 Task: Search one way flight ticket for 3 adults, 3 children in premium economy from Detroit: Detroit Metro Wayne County Airport to Gillette: Gillette Campbell County Airport on 5-1-2023. Choice of flights is Singapure airlines. Number of bags: 1 carry on bag. Price is upto 94000. Outbound departure time preference is 5:00.
Action: Mouse moved to (212, 289)
Screenshot: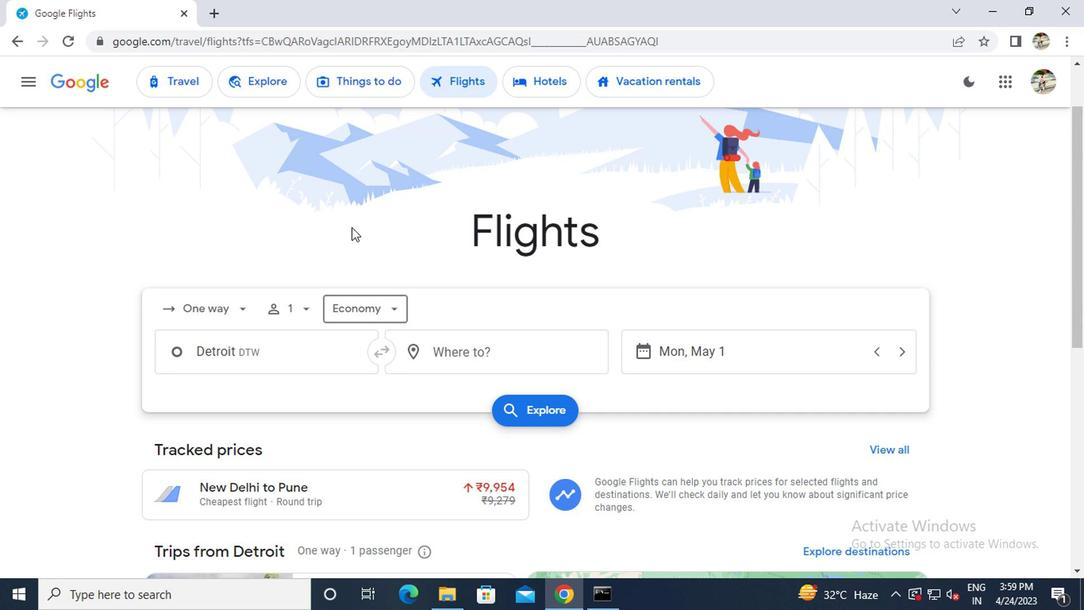 
Action: Mouse pressed left at (212, 289)
Screenshot: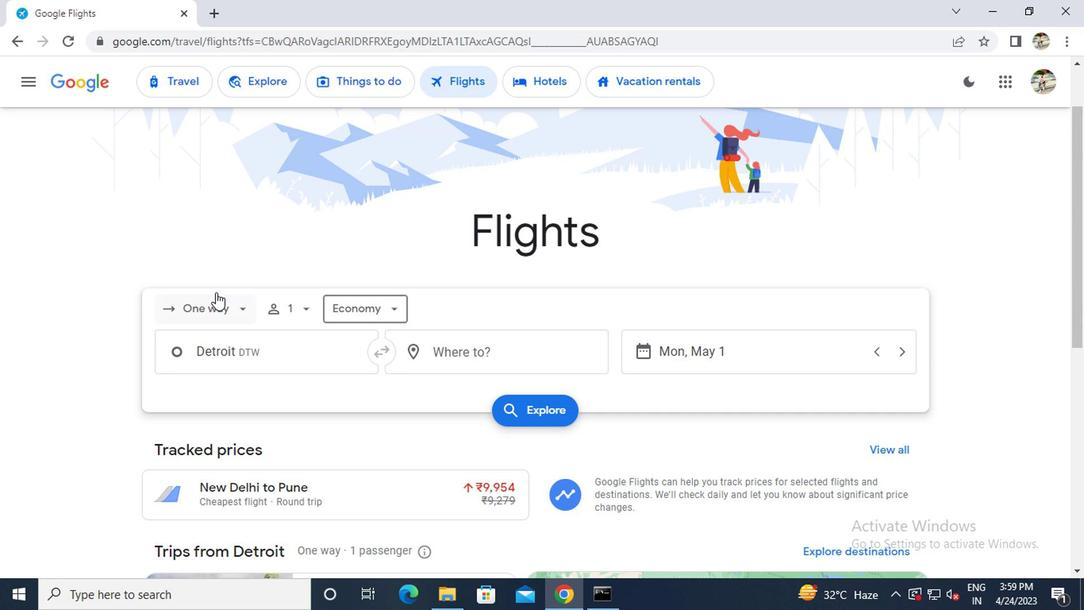 
Action: Mouse moved to (204, 369)
Screenshot: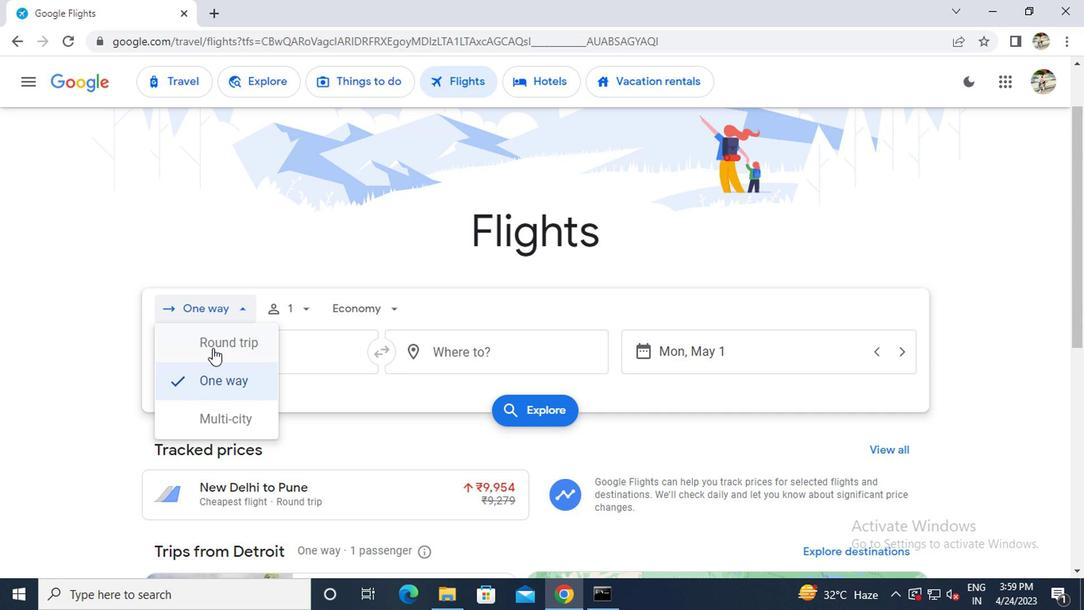 
Action: Mouse pressed left at (204, 369)
Screenshot: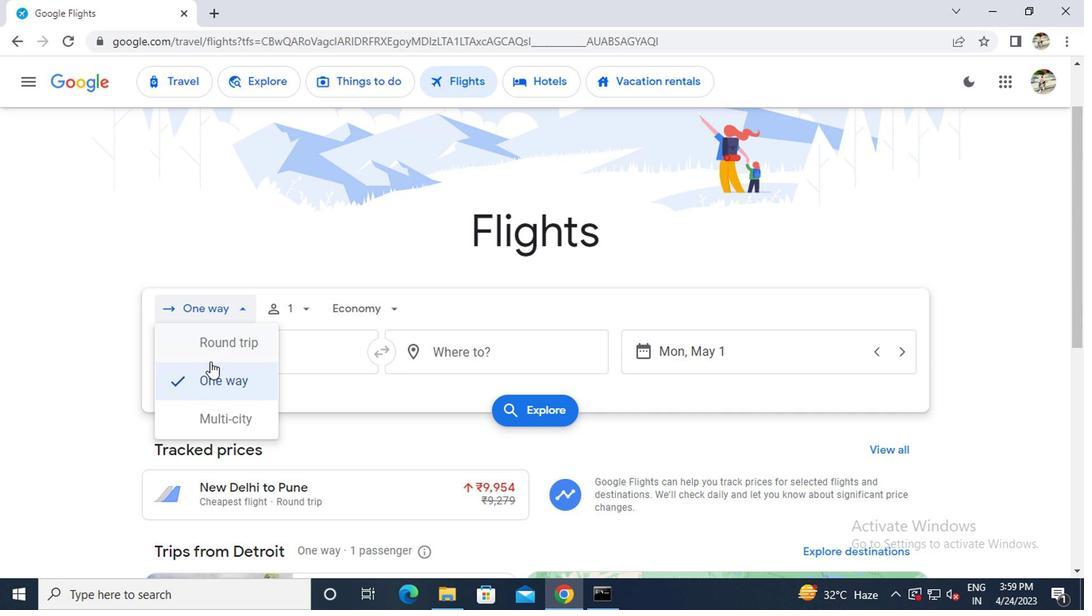 
Action: Mouse moved to (281, 316)
Screenshot: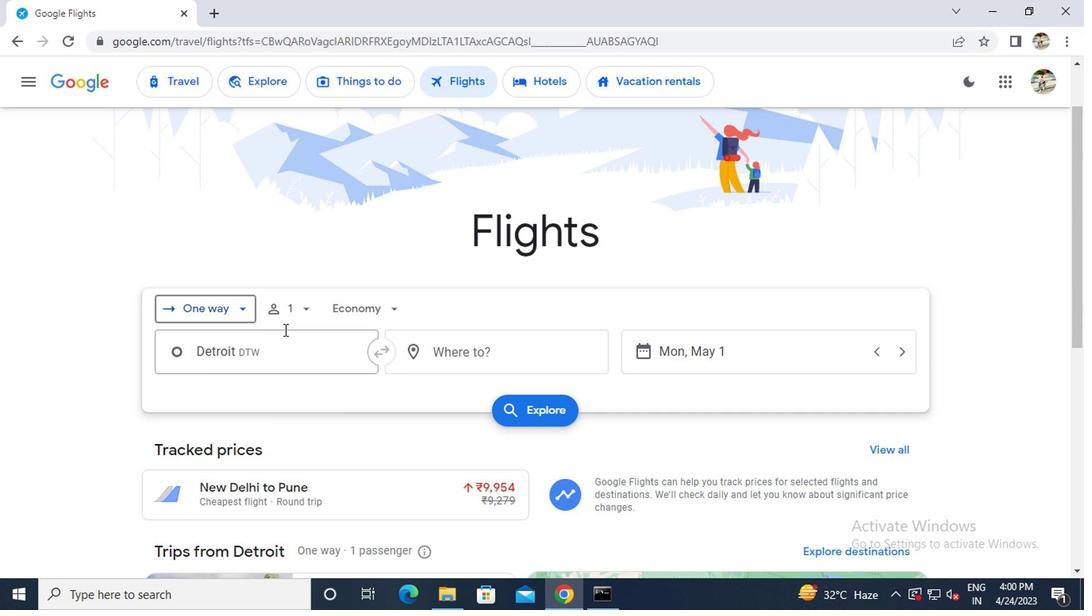 
Action: Mouse pressed left at (281, 316)
Screenshot: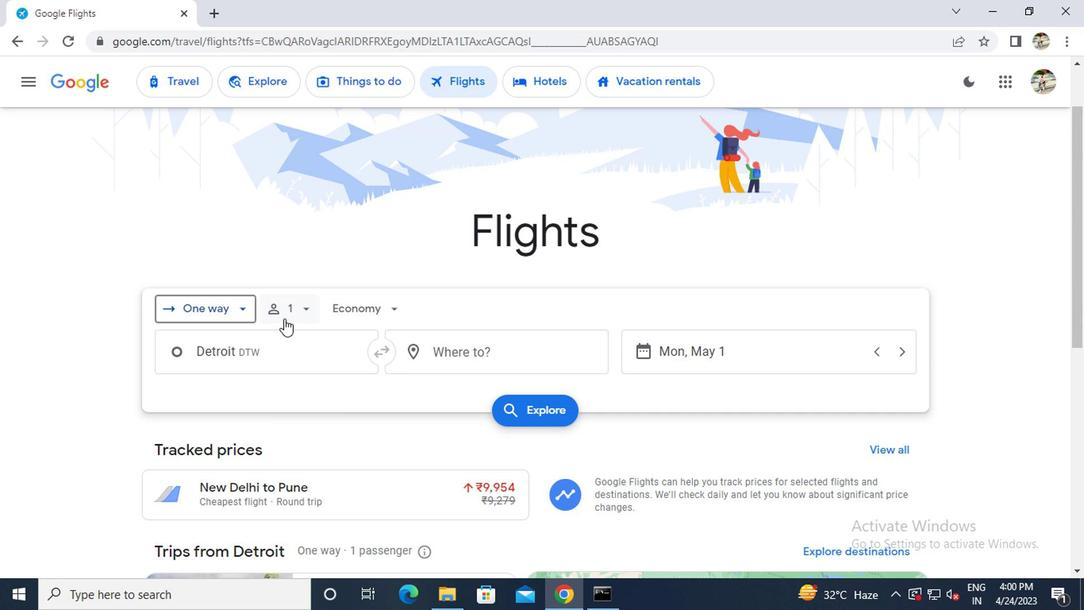 
Action: Mouse moved to (421, 347)
Screenshot: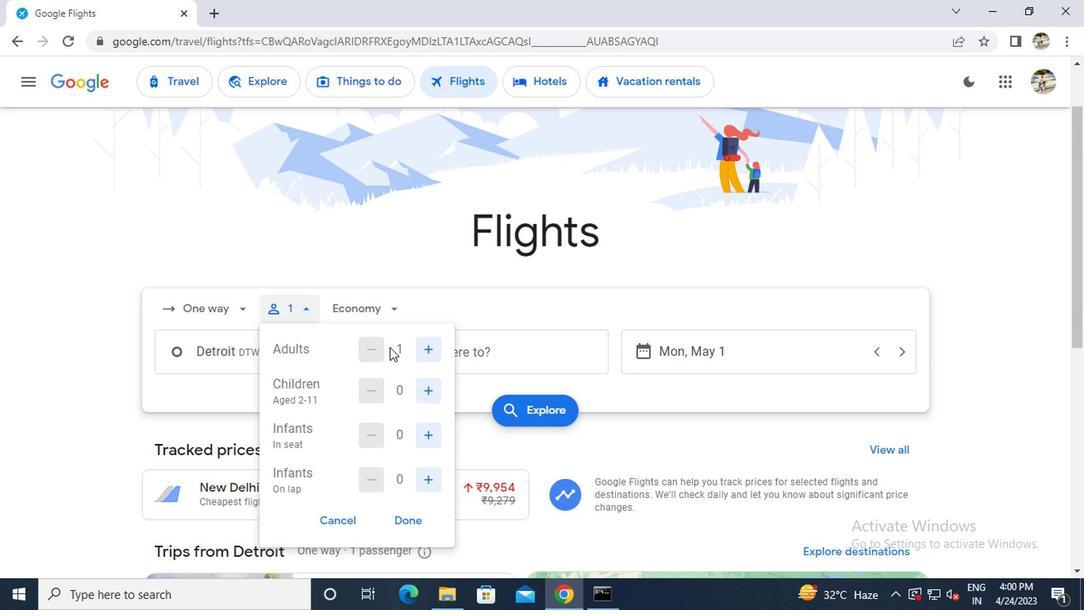 
Action: Mouse pressed left at (421, 347)
Screenshot: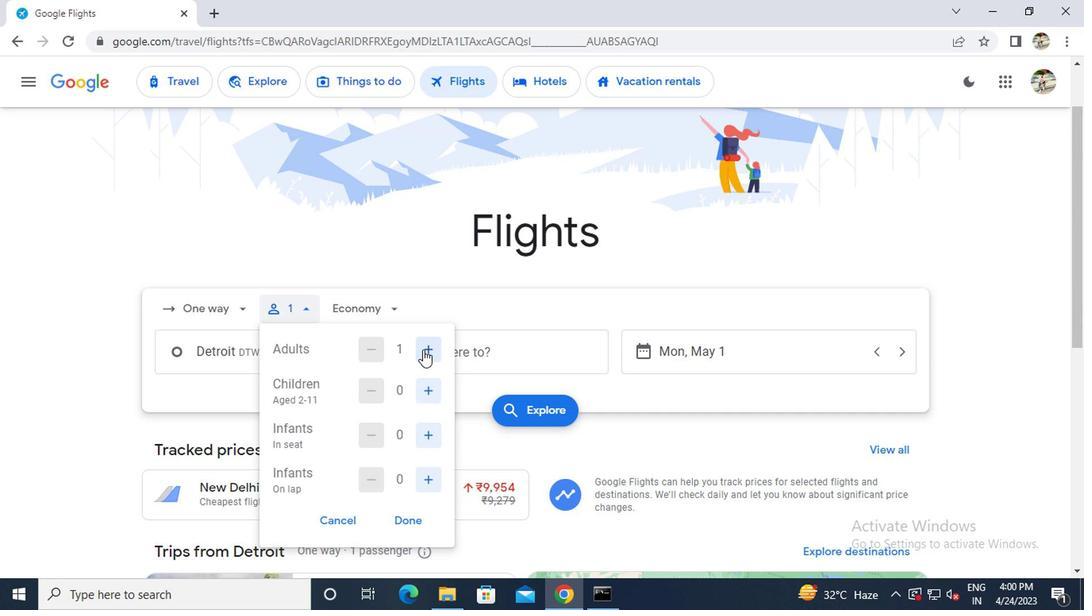 
Action: Mouse pressed left at (421, 347)
Screenshot: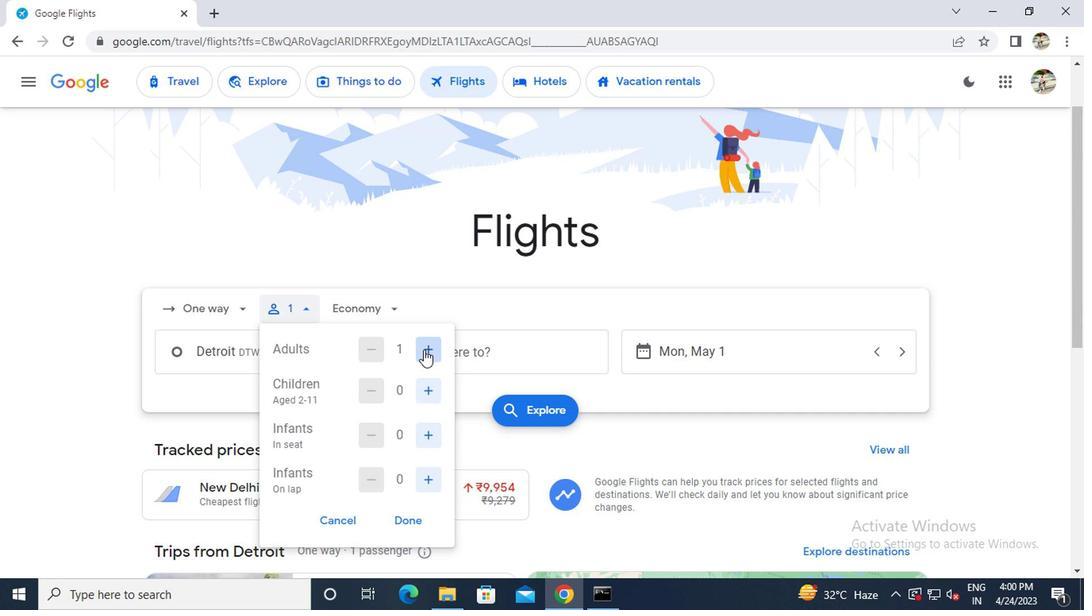 
Action: Mouse moved to (424, 391)
Screenshot: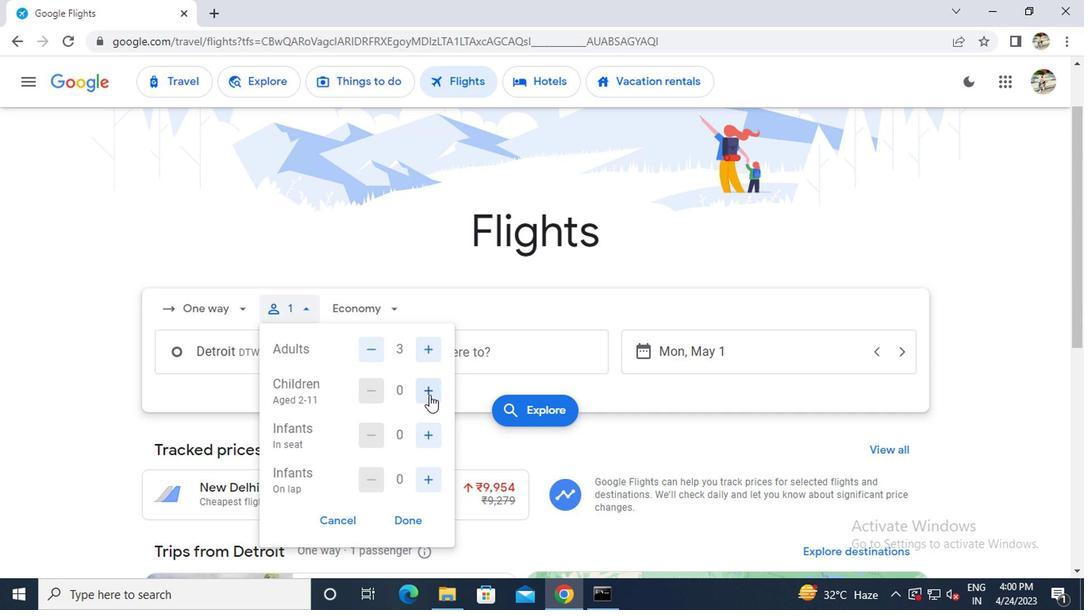 
Action: Mouse pressed left at (424, 391)
Screenshot: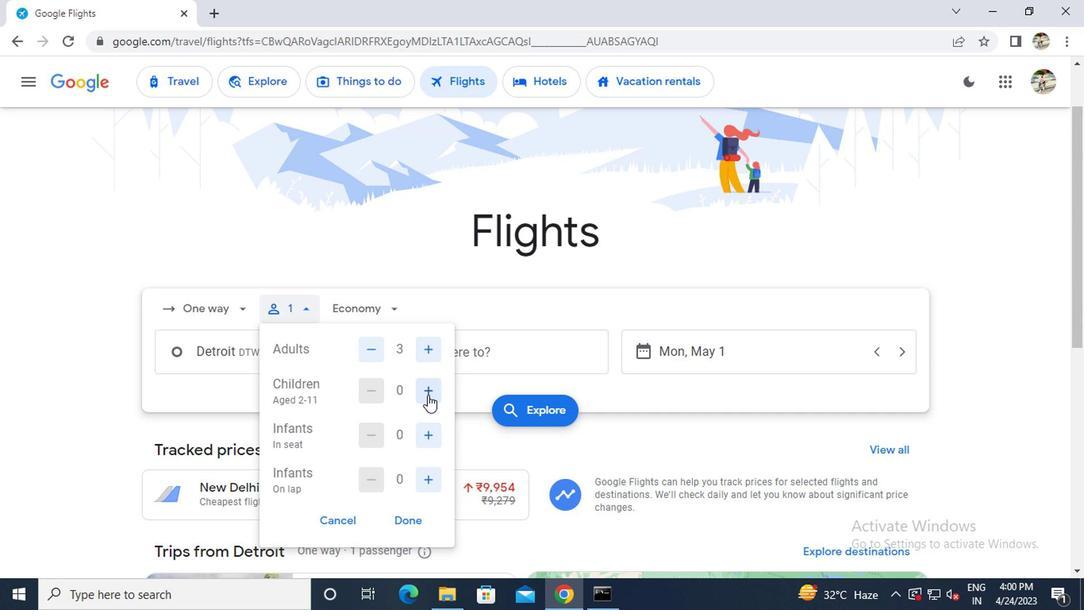 
Action: Mouse pressed left at (424, 391)
Screenshot: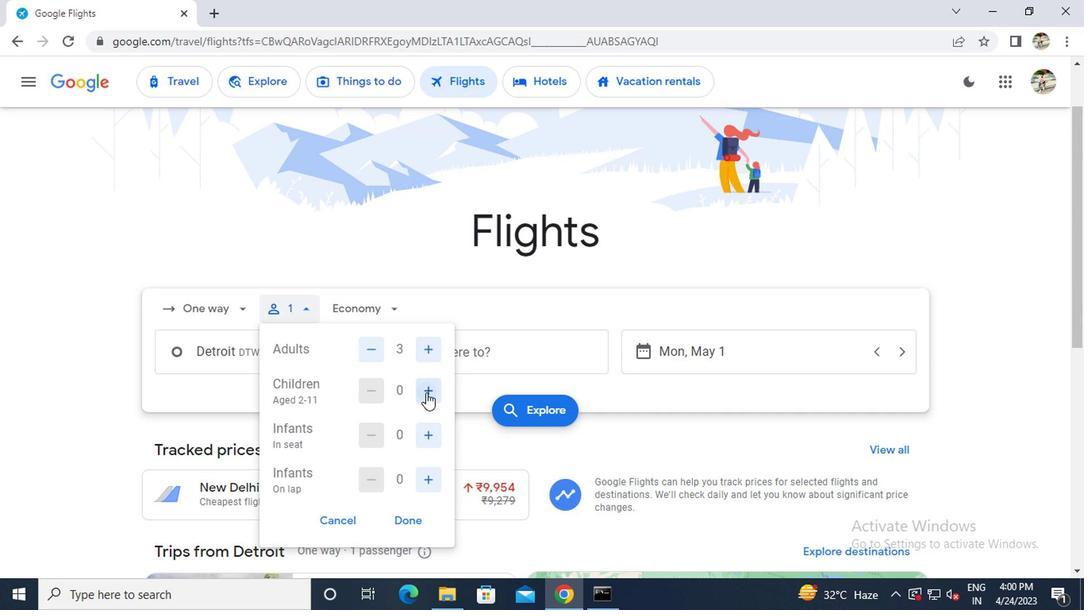 
Action: Mouse pressed left at (424, 391)
Screenshot: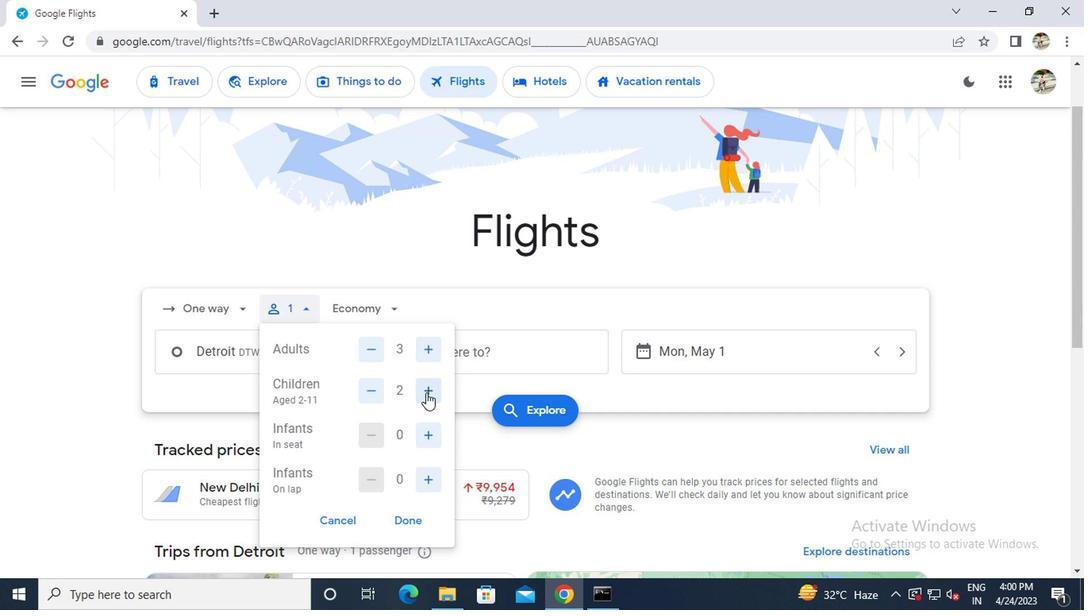
Action: Mouse moved to (404, 522)
Screenshot: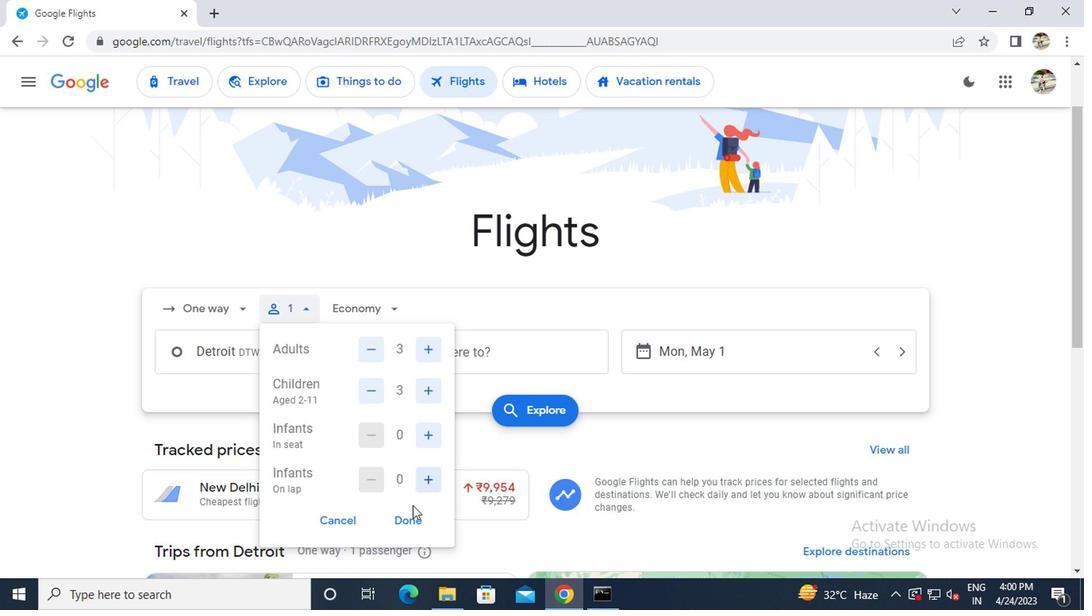 
Action: Mouse pressed left at (404, 522)
Screenshot: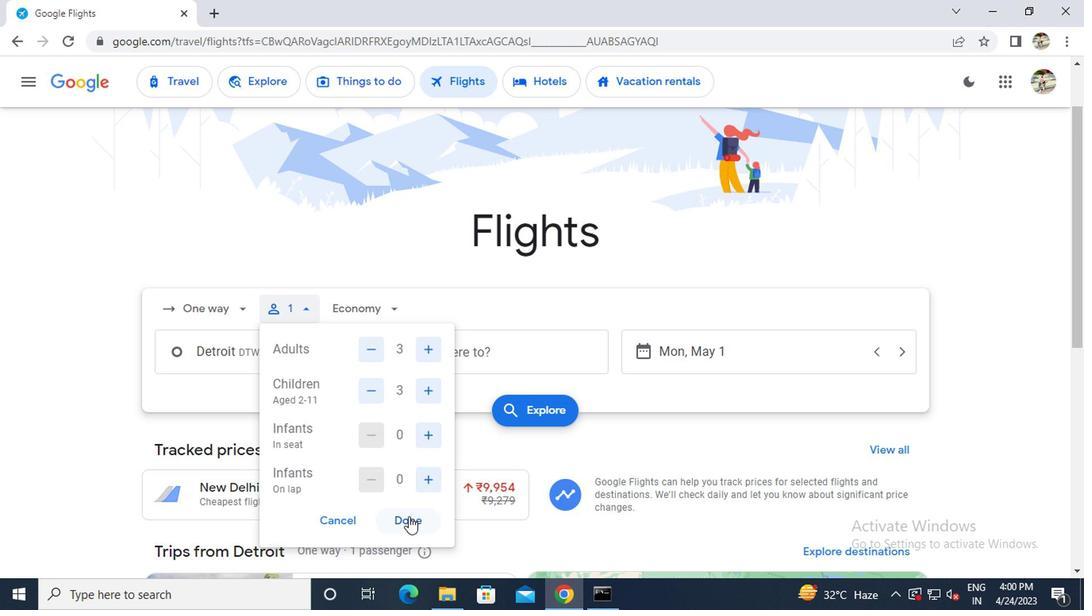 
Action: Mouse moved to (365, 302)
Screenshot: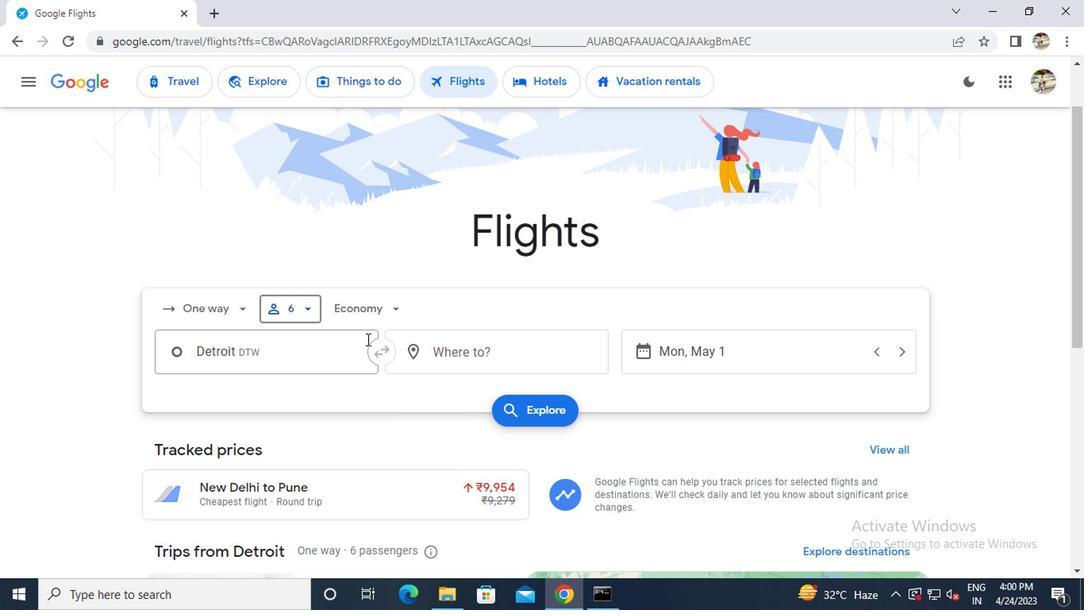 
Action: Mouse pressed left at (365, 302)
Screenshot: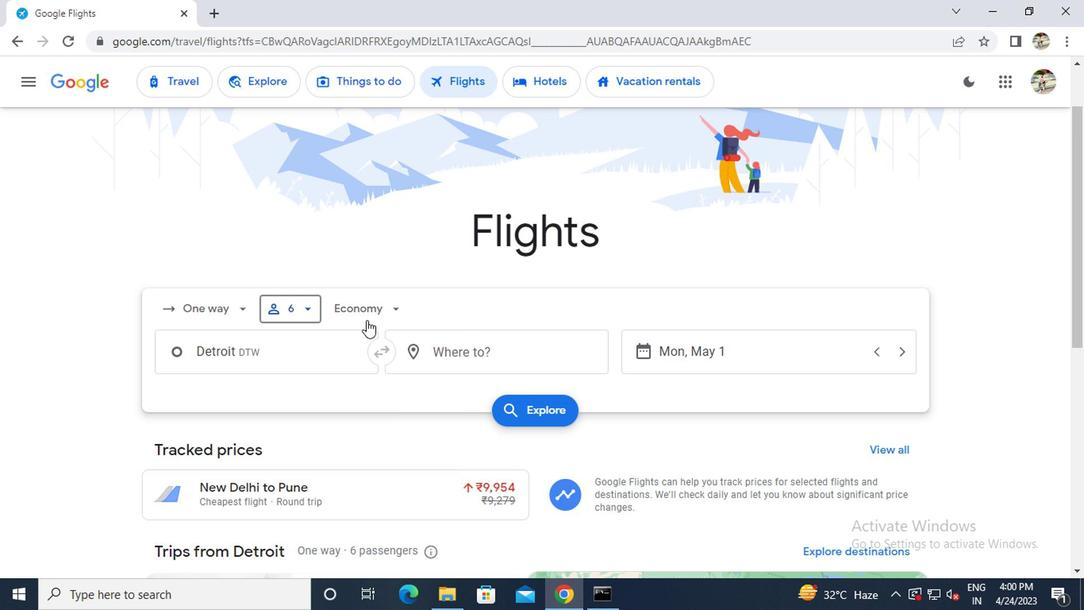 
Action: Mouse moved to (389, 374)
Screenshot: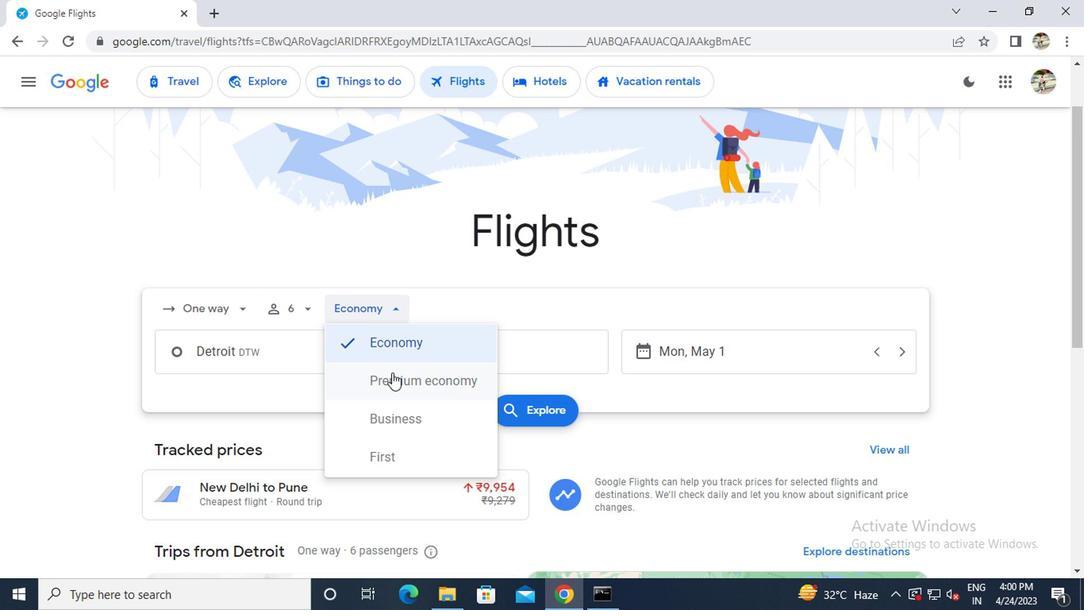
Action: Mouse pressed left at (389, 374)
Screenshot: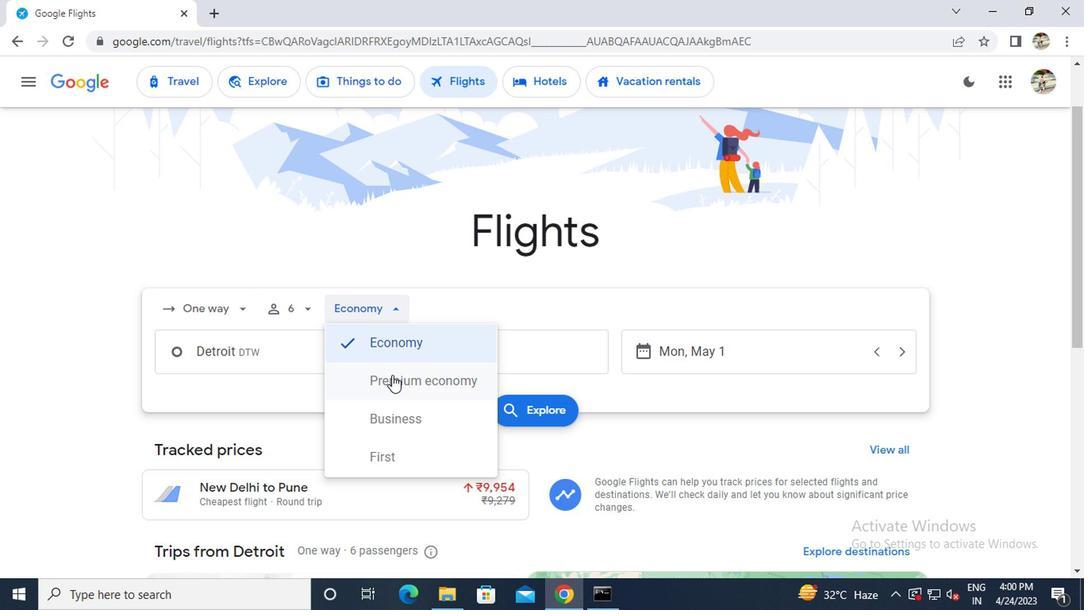 
Action: Mouse moved to (294, 351)
Screenshot: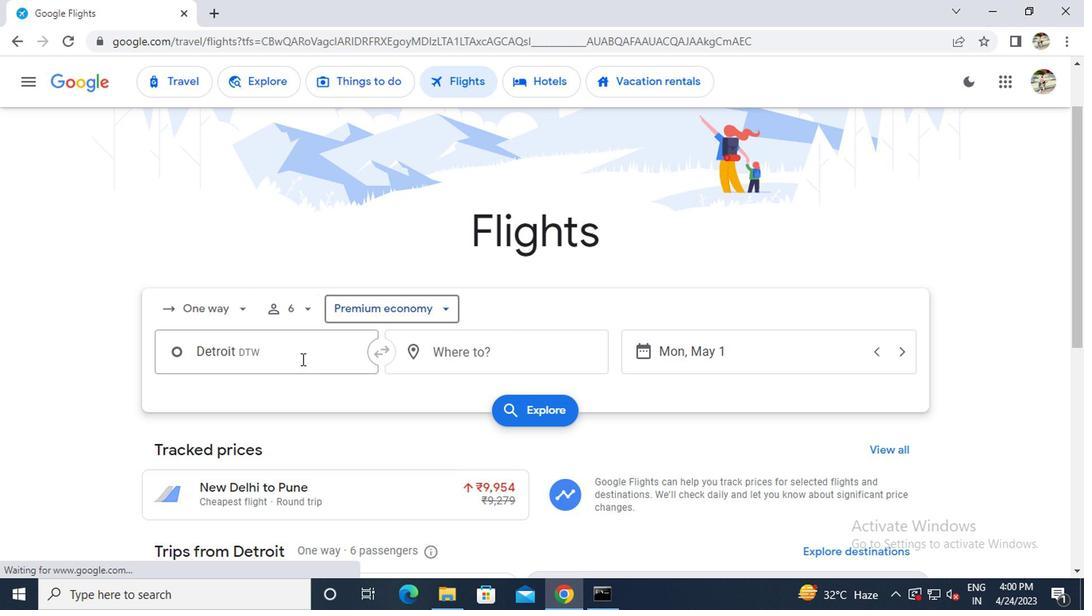 
Action: Mouse pressed left at (294, 351)
Screenshot: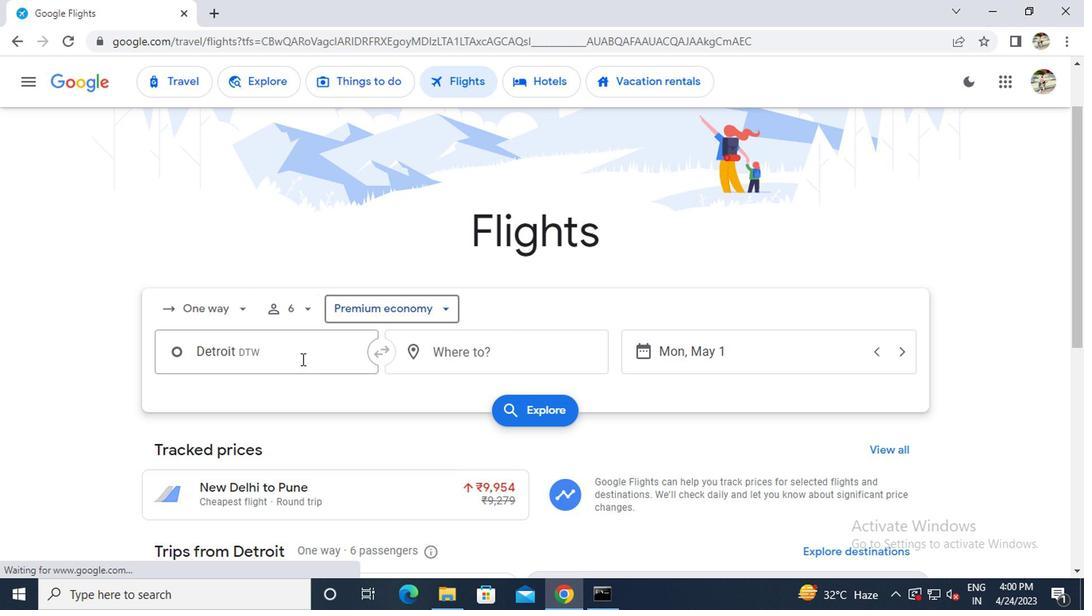 
Action: Key pressed <Key.caps_lock>d<Key.caps_lock>etriot
Screenshot: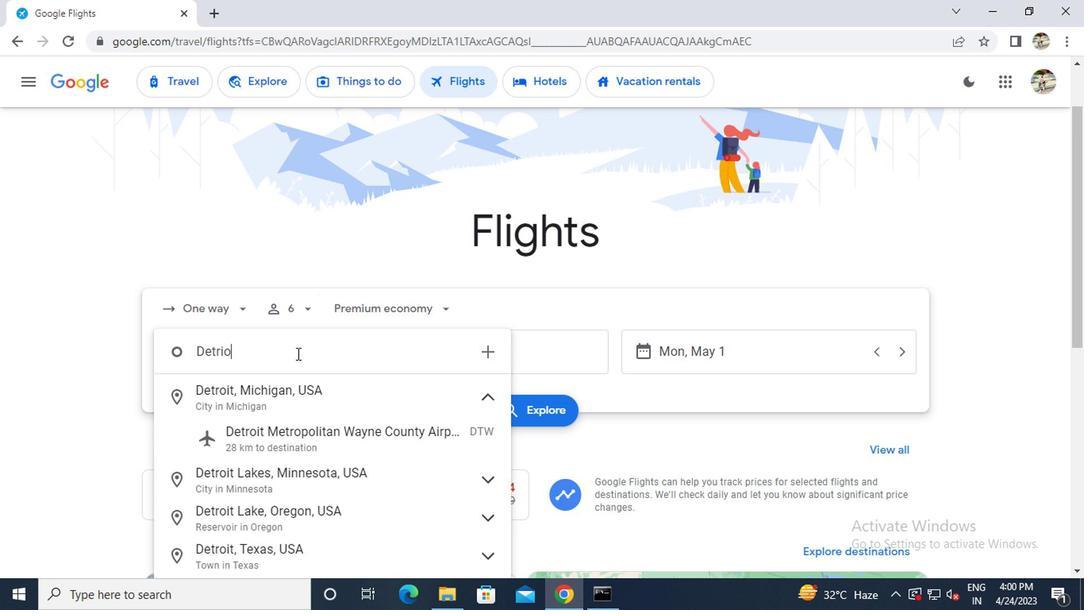 
Action: Mouse moved to (301, 430)
Screenshot: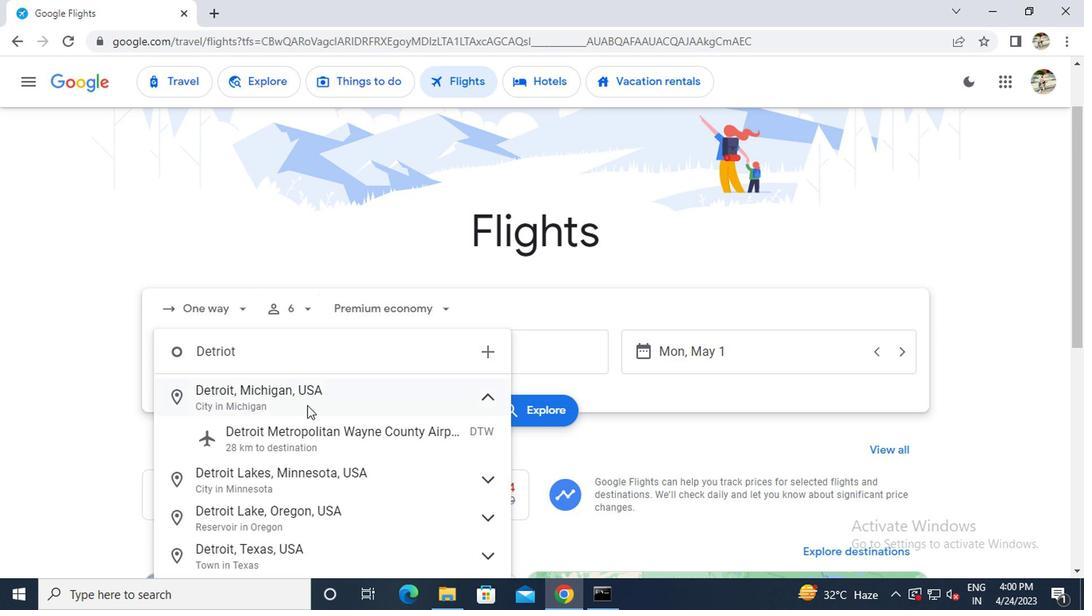 
Action: Mouse pressed left at (301, 430)
Screenshot: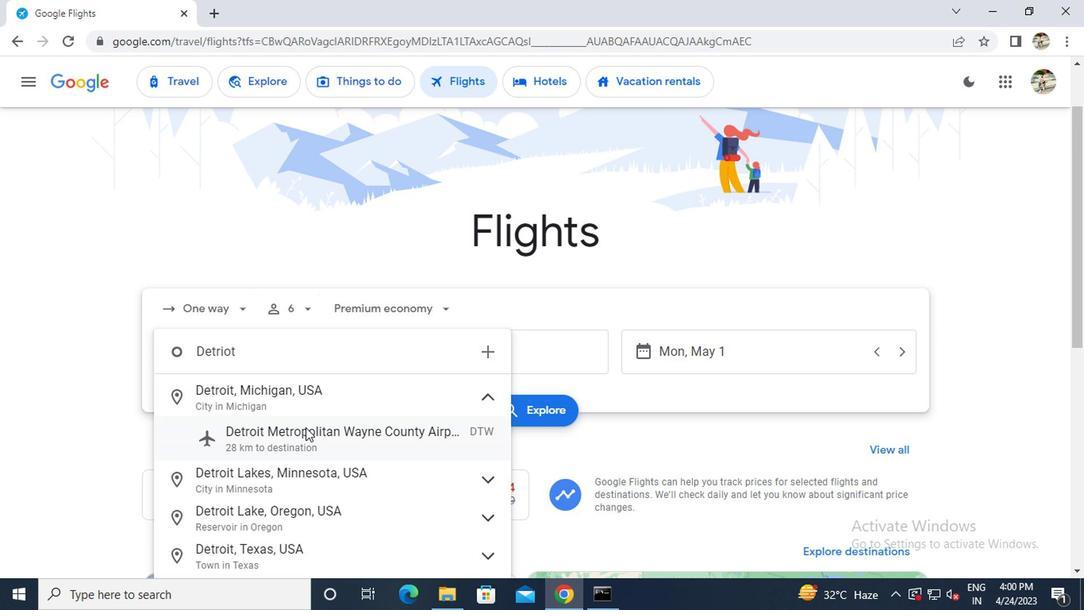 
Action: Mouse moved to (501, 355)
Screenshot: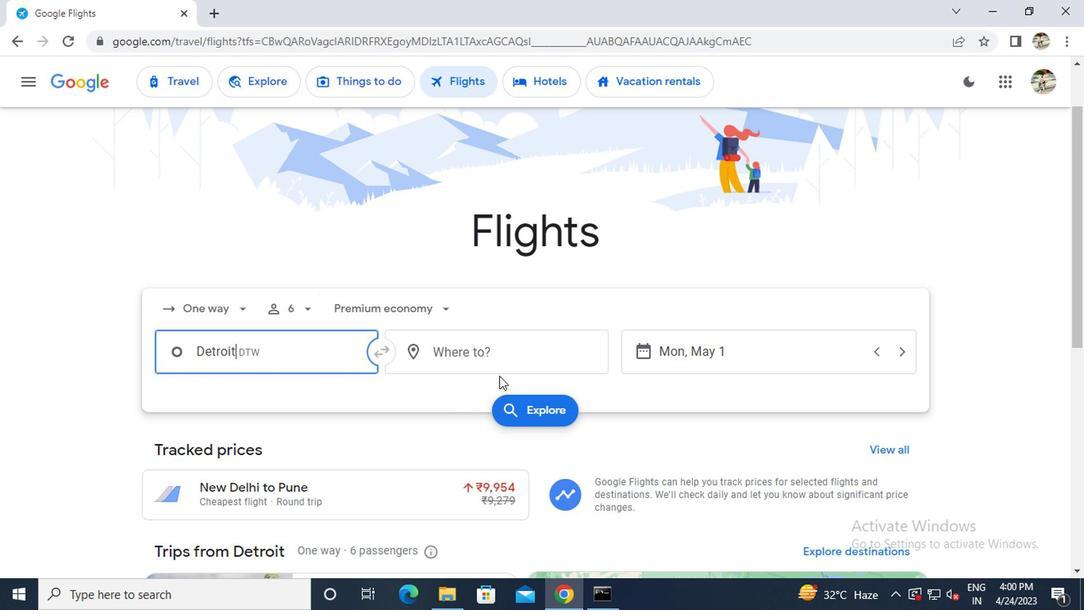 
Action: Mouse pressed left at (501, 355)
Screenshot: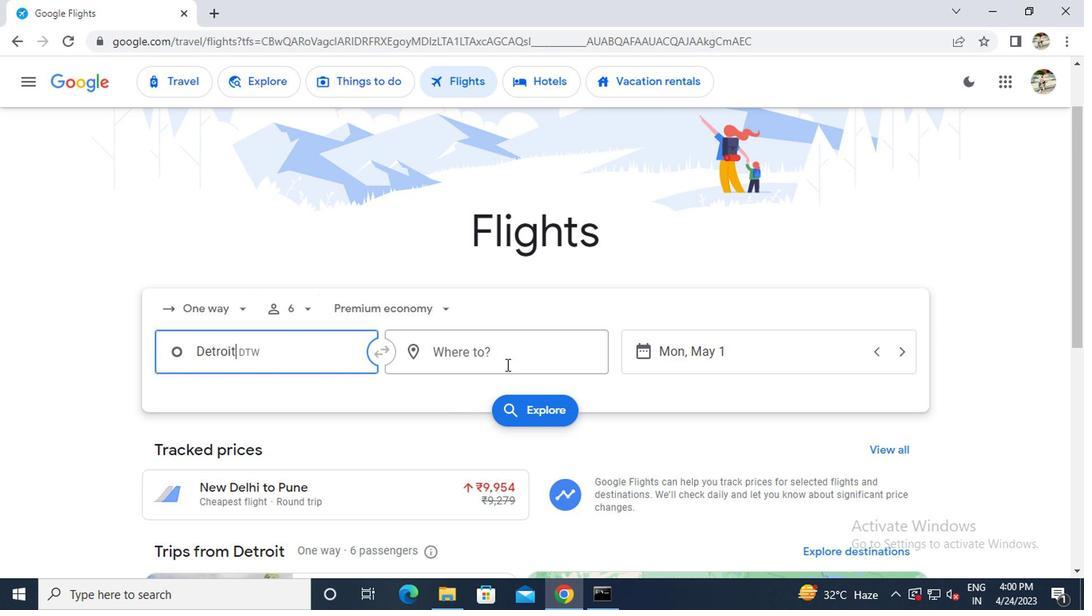 
Action: Mouse moved to (501, 355)
Screenshot: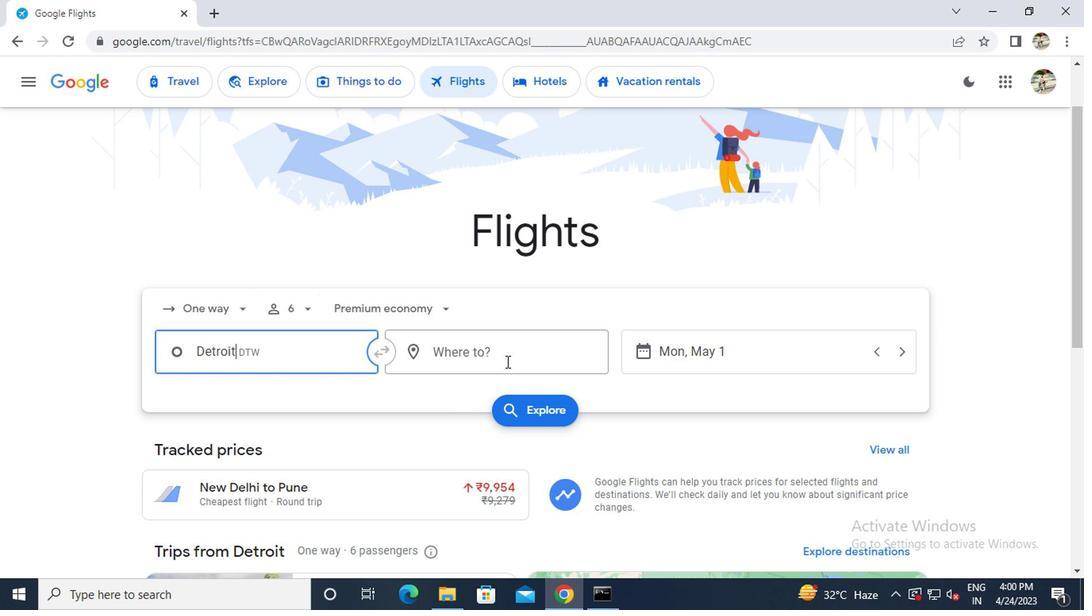 
Action: Key pressed <Key.caps_lock>g<Key.caps_lock>el<Key.backspace><Key.backspace>illette
Screenshot: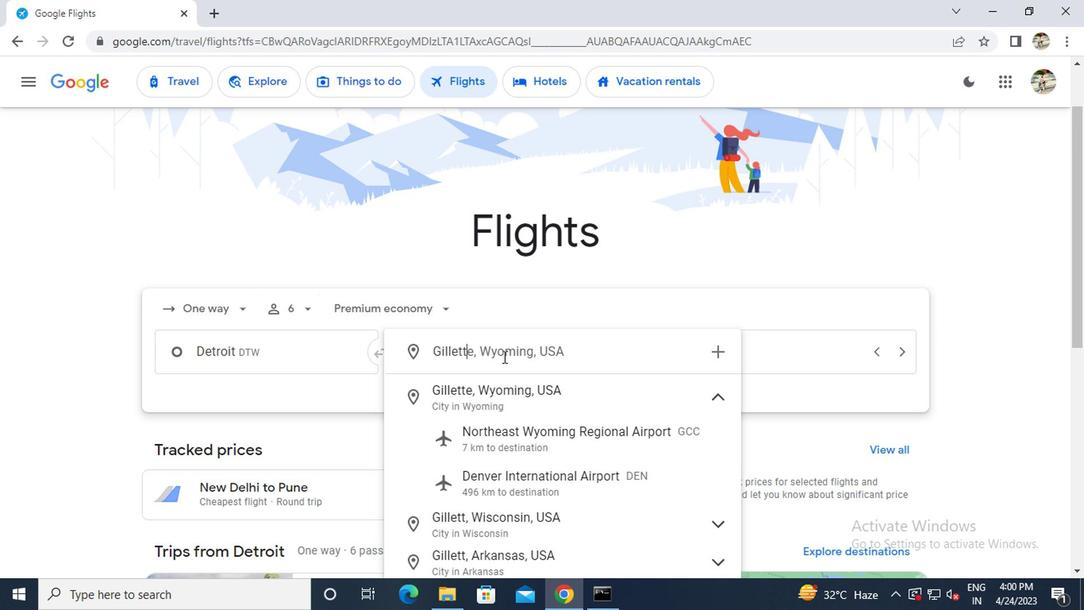 
Action: Mouse moved to (501, 412)
Screenshot: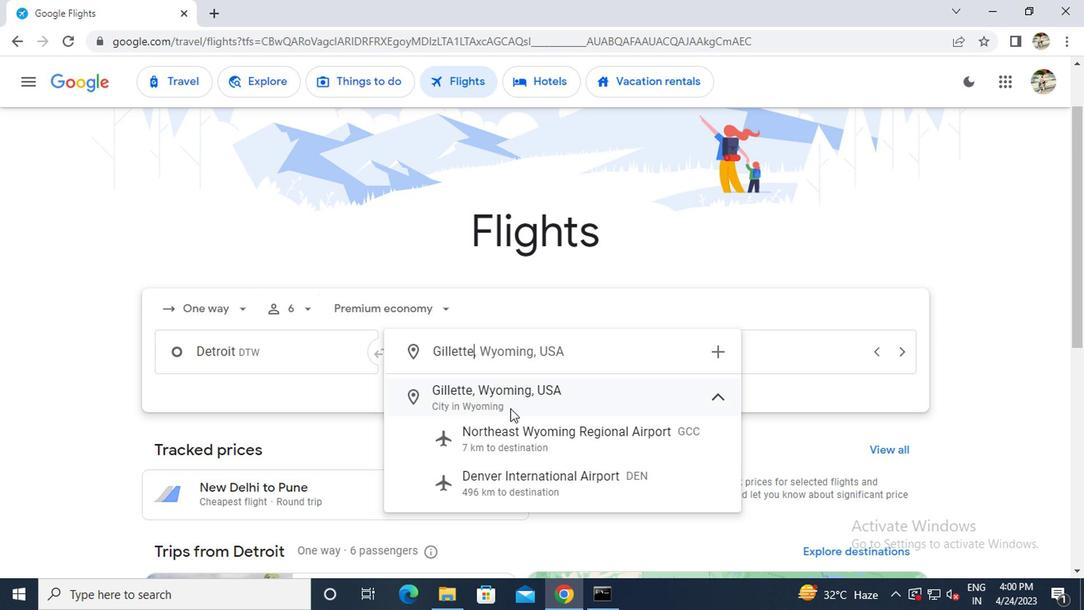 
Action: Mouse pressed left at (501, 412)
Screenshot: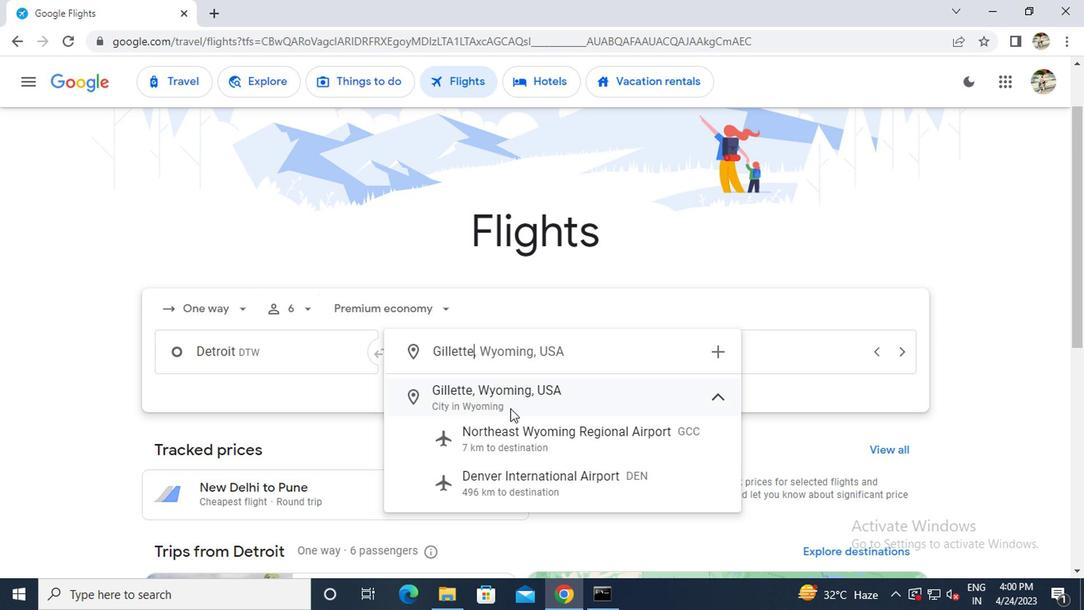
Action: Mouse moved to (676, 351)
Screenshot: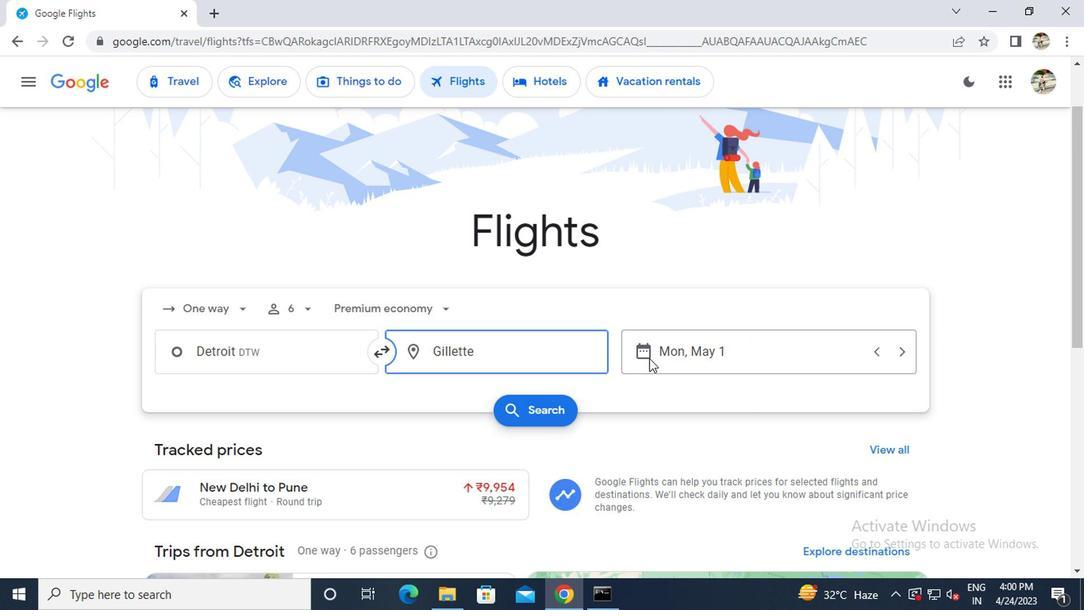 
Action: Mouse pressed left at (676, 351)
Screenshot: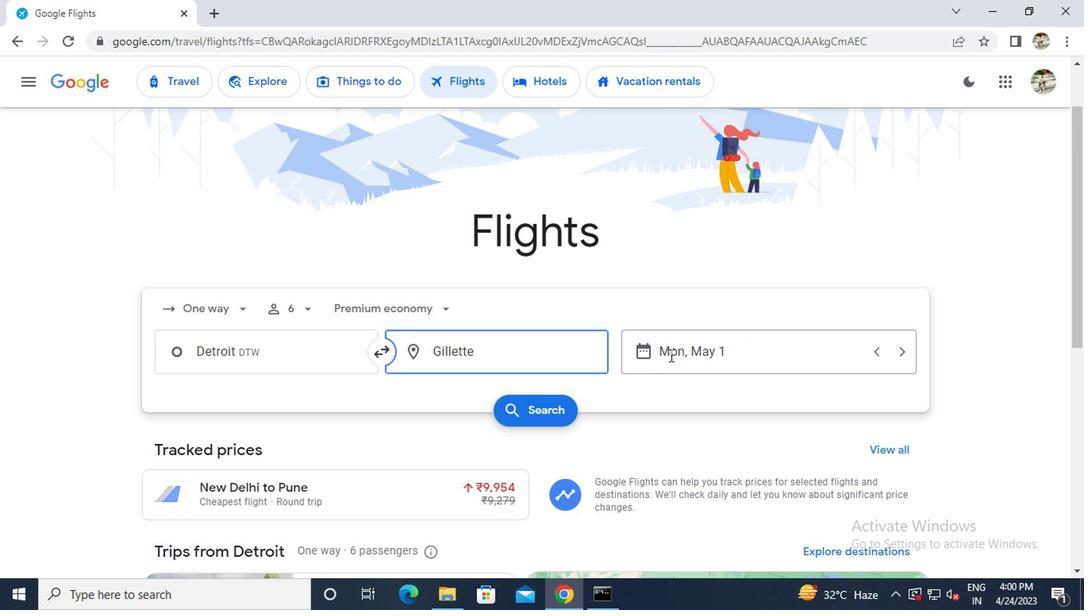 
Action: Mouse moved to (691, 291)
Screenshot: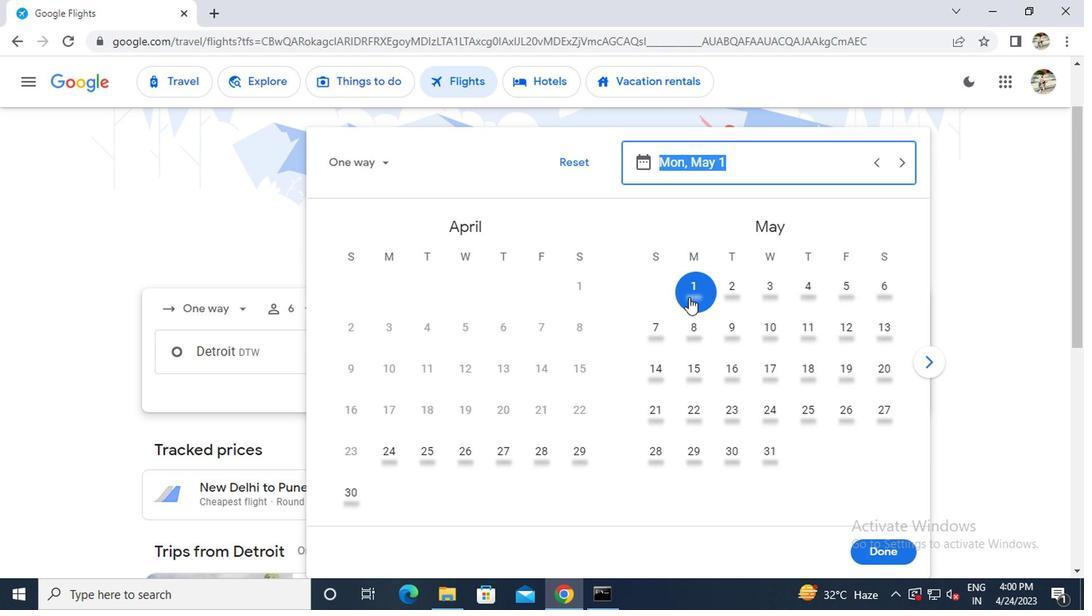 
Action: Mouse pressed left at (691, 291)
Screenshot: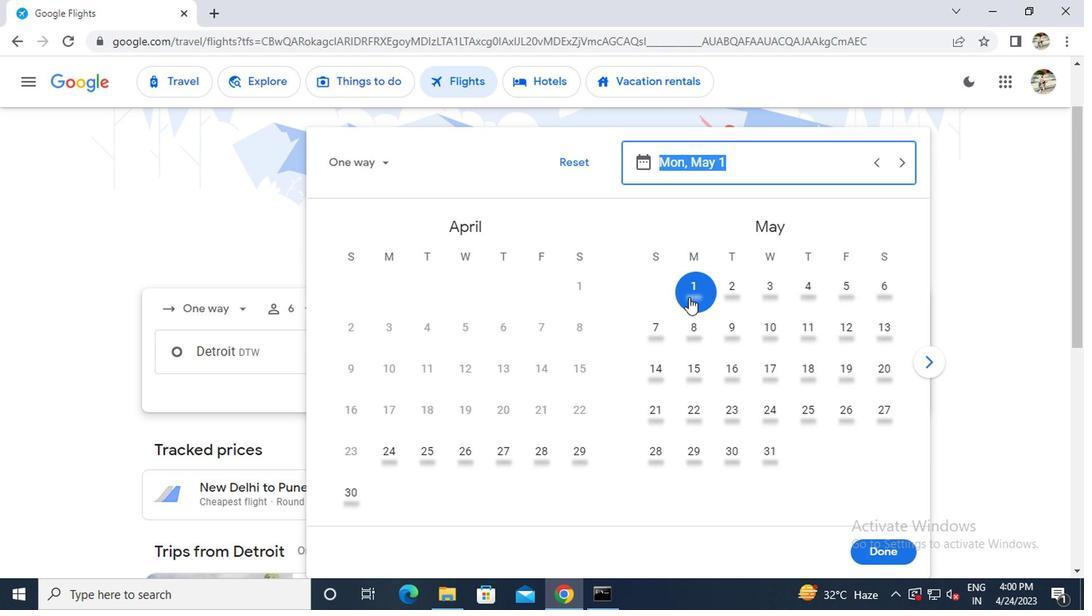 
Action: Mouse moved to (890, 548)
Screenshot: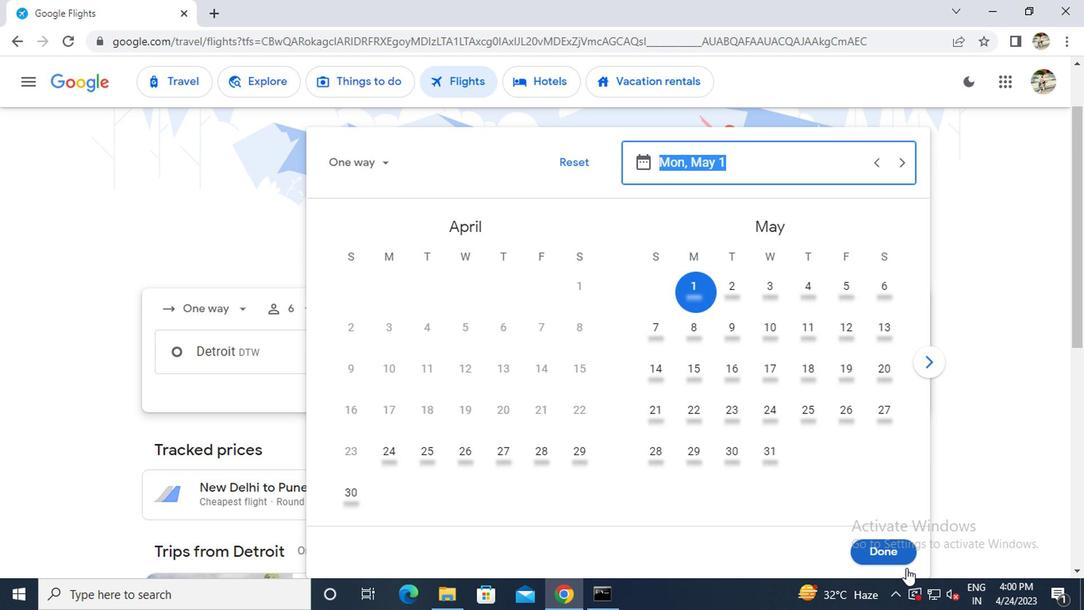 
Action: Mouse pressed left at (890, 548)
Screenshot: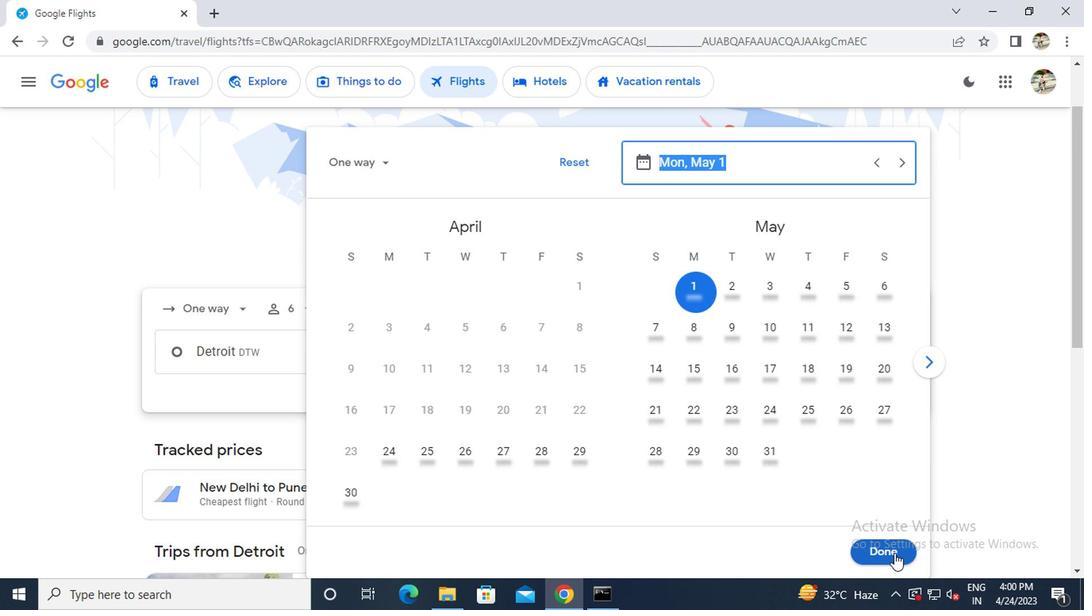 
Action: Mouse moved to (523, 420)
Screenshot: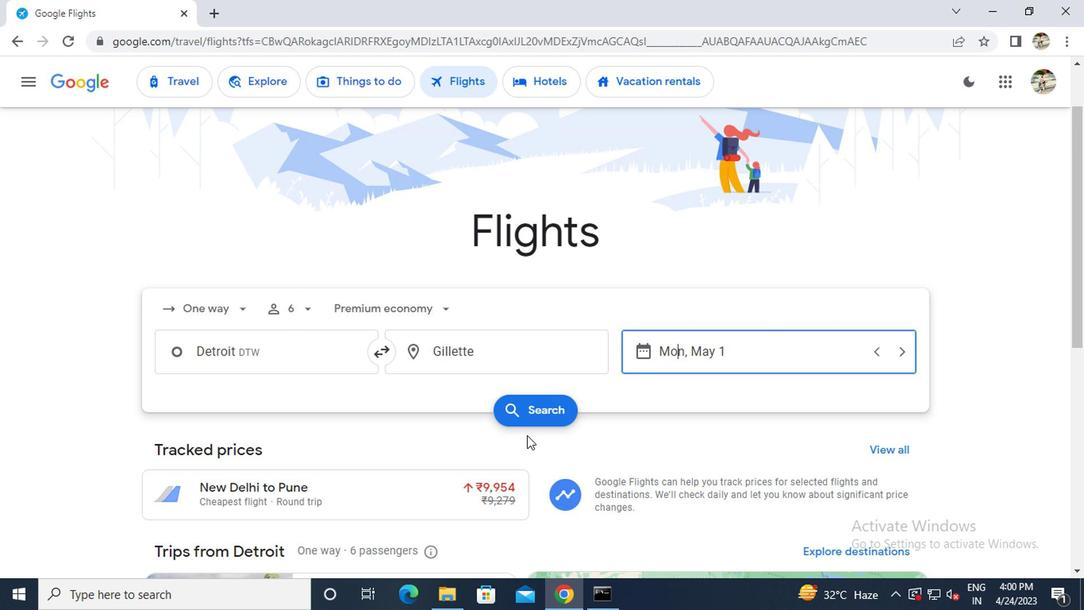 
Action: Mouse pressed left at (523, 420)
Screenshot: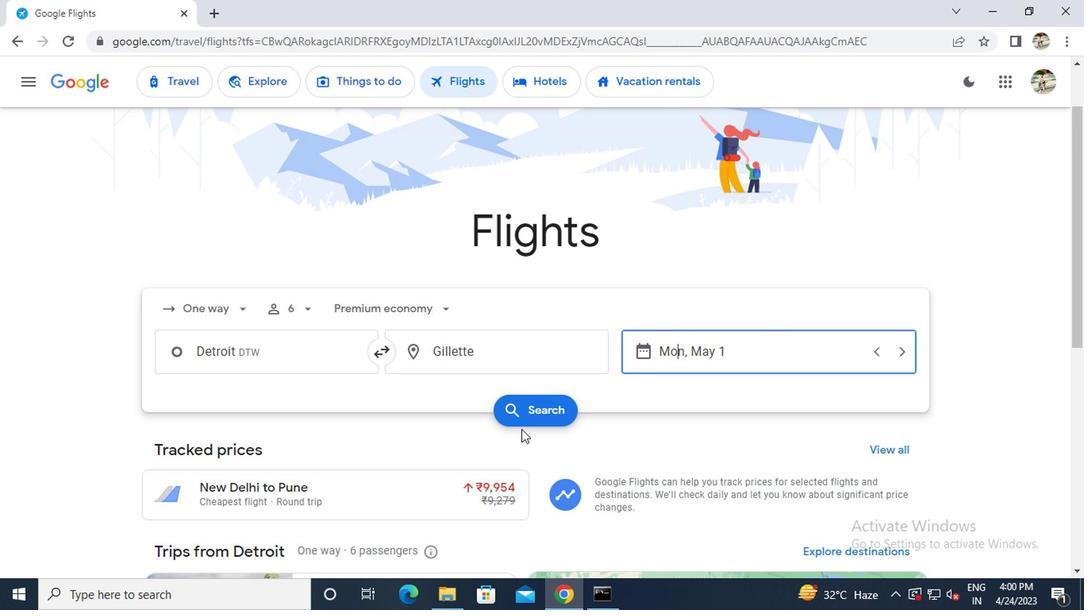 
Action: Mouse moved to (175, 225)
Screenshot: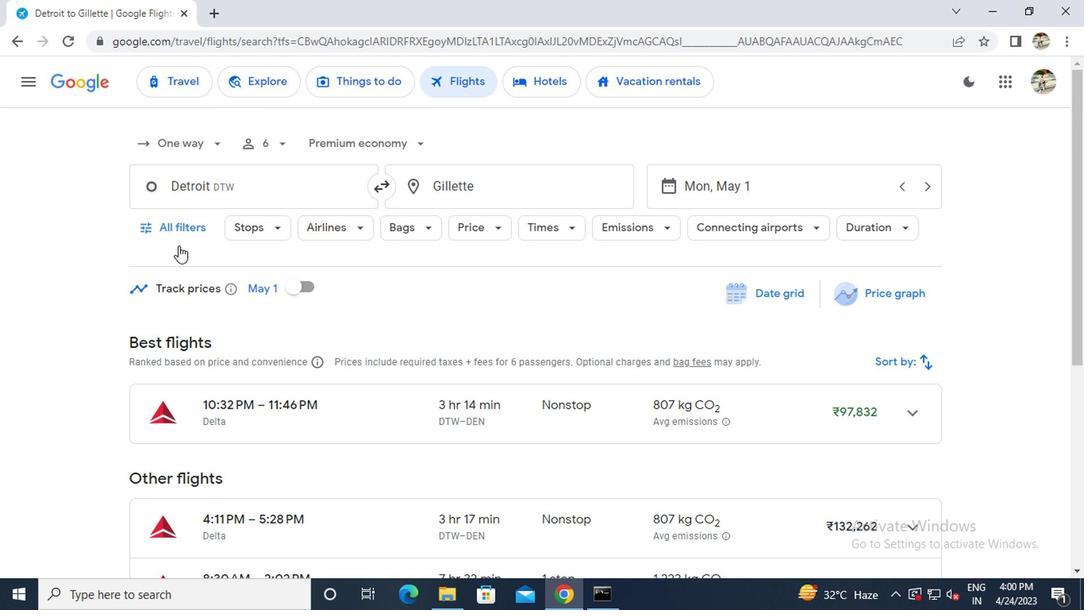
Action: Mouse pressed left at (175, 225)
Screenshot: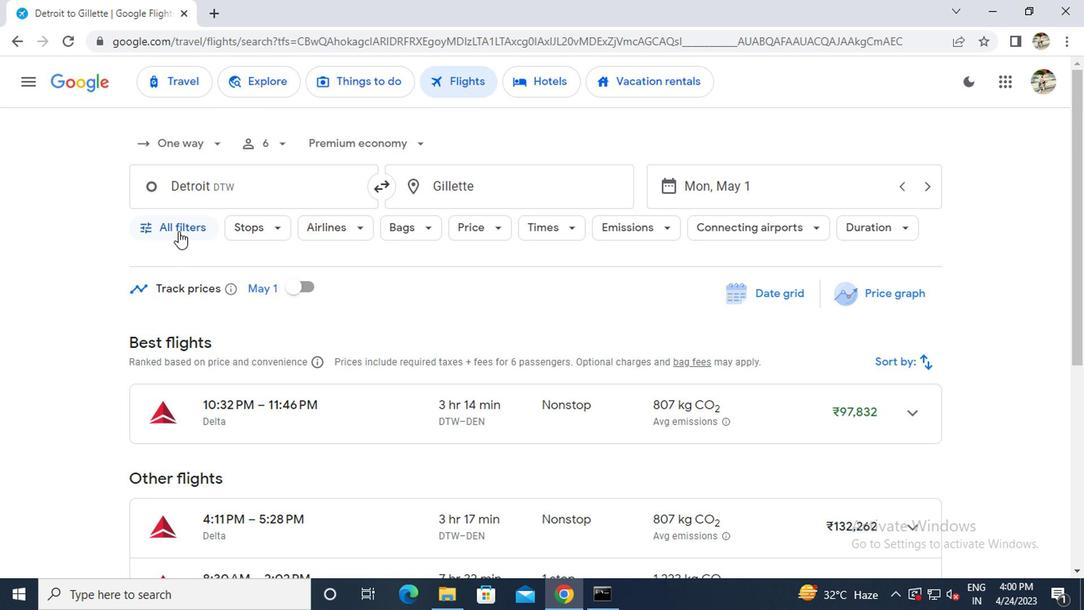 
Action: Mouse moved to (228, 328)
Screenshot: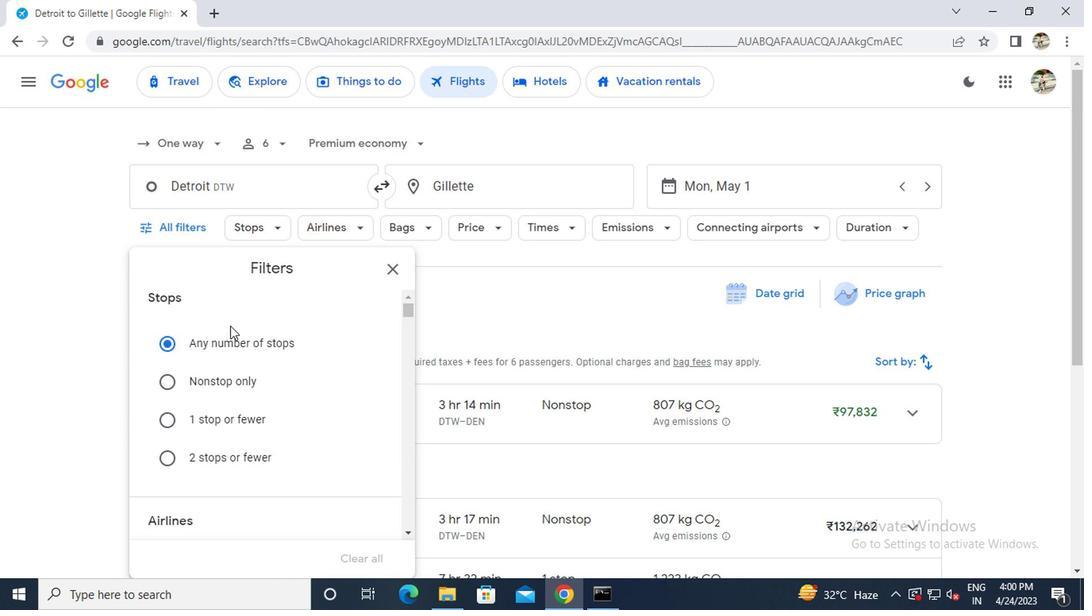 
Action: Mouse scrolled (228, 327) with delta (0, -1)
Screenshot: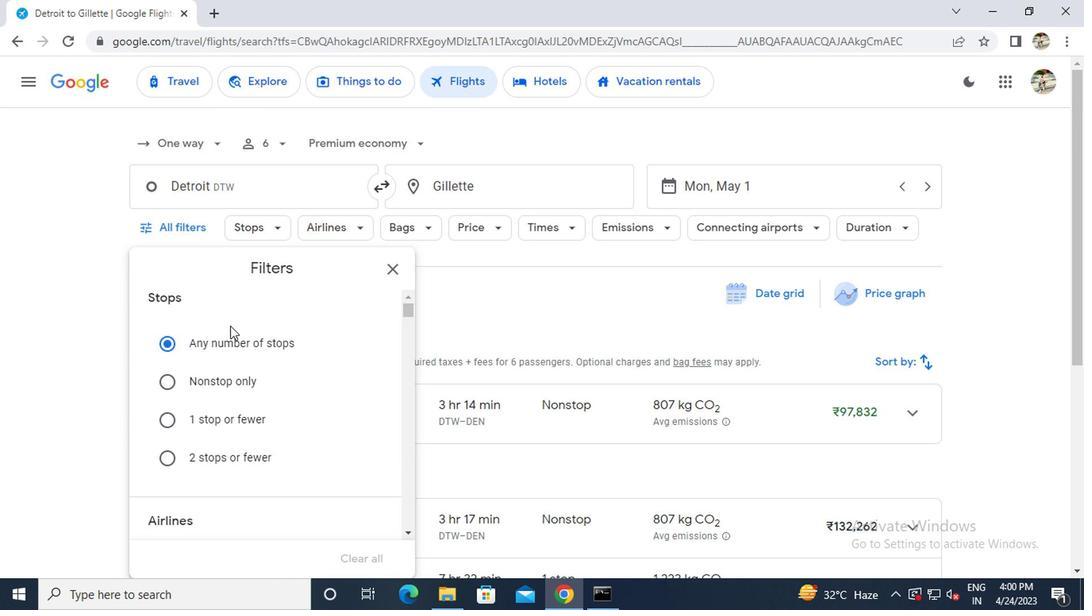 
Action: Mouse scrolled (228, 327) with delta (0, -1)
Screenshot: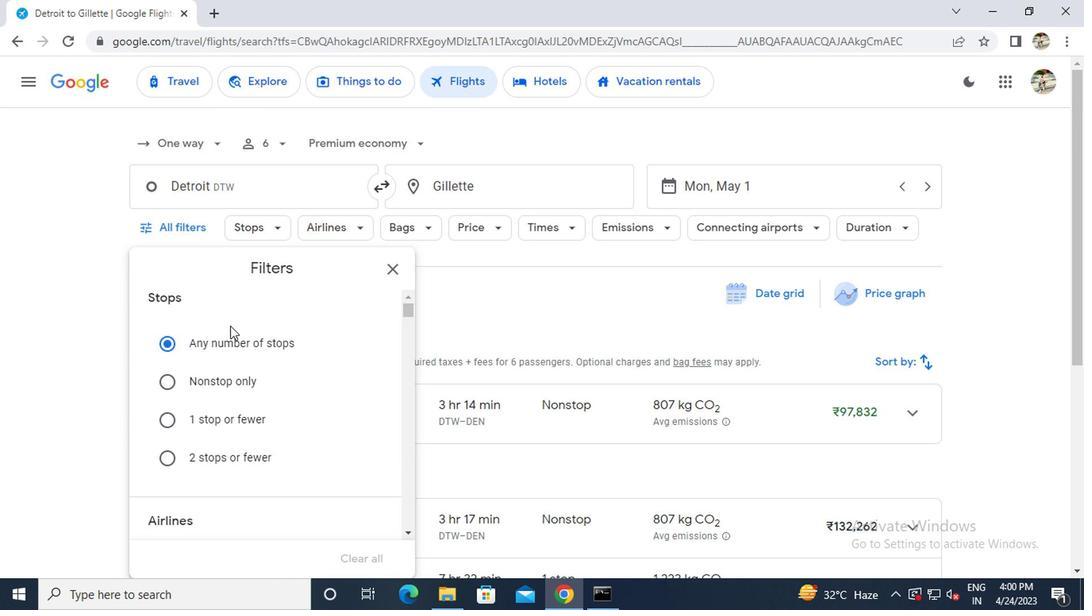 
Action: Mouse moved to (224, 336)
Screenshot: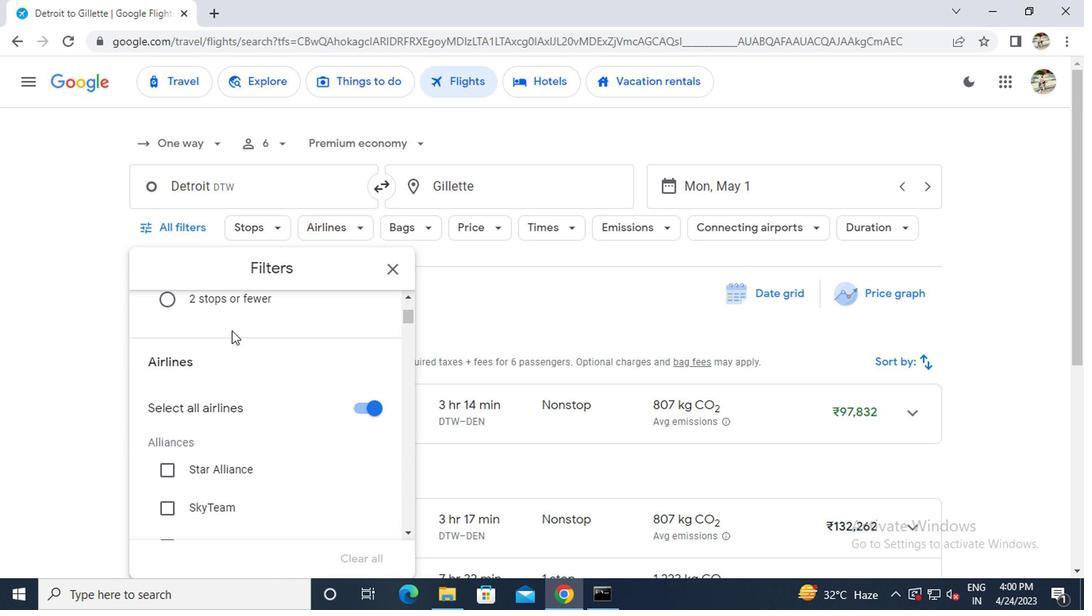 
Action: Mouse scrolled (224, 334) with delta (0, -1)
Screenshot: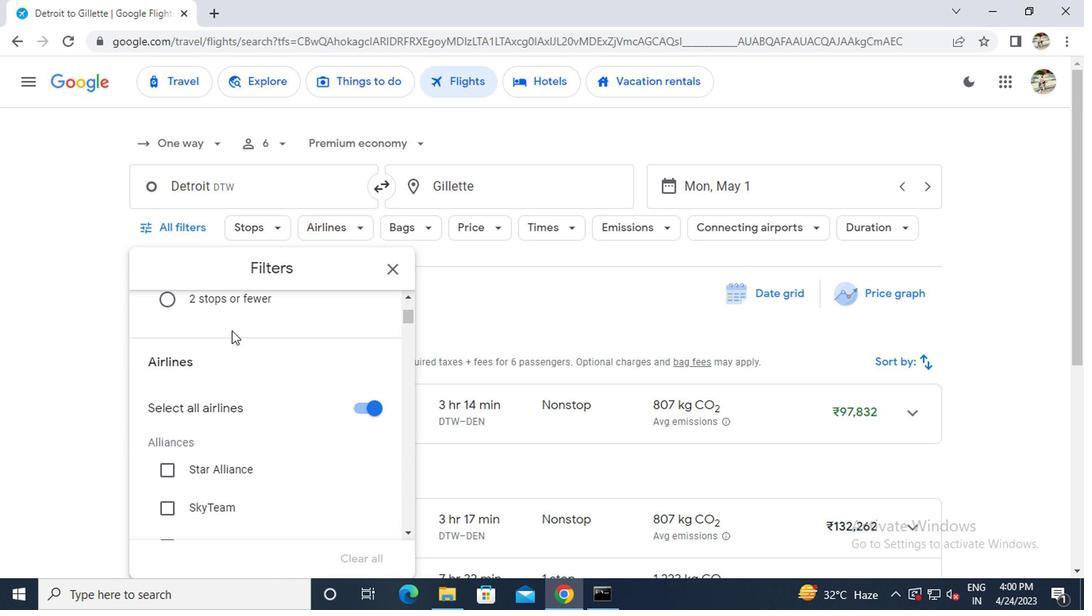 
Action: Mouse scrolled (224, 334) with delta (0, -1)
Screenshot: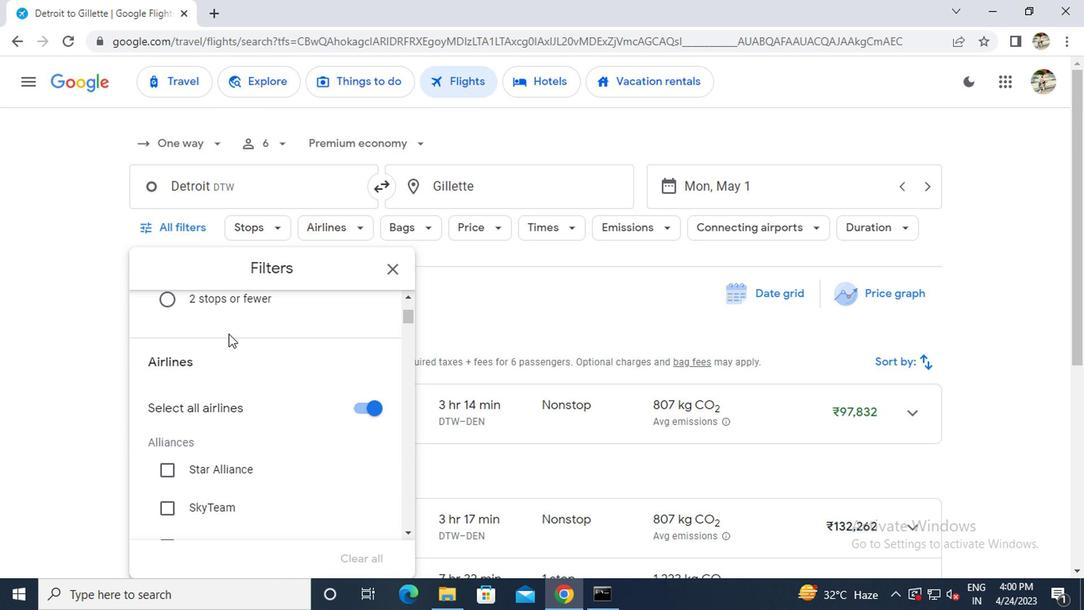 
Action: Mouse scrolled (224, 334) with delta (0, -1)
Screenshot: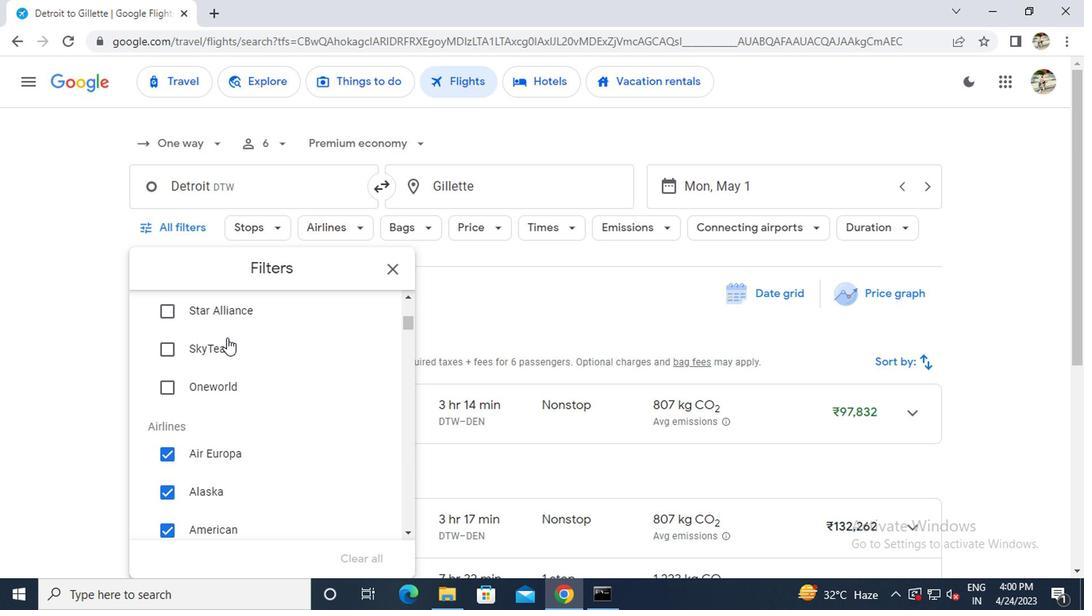 
Action: Mouse scrolled (224, 334) with delta (0, -1)
Screenshot: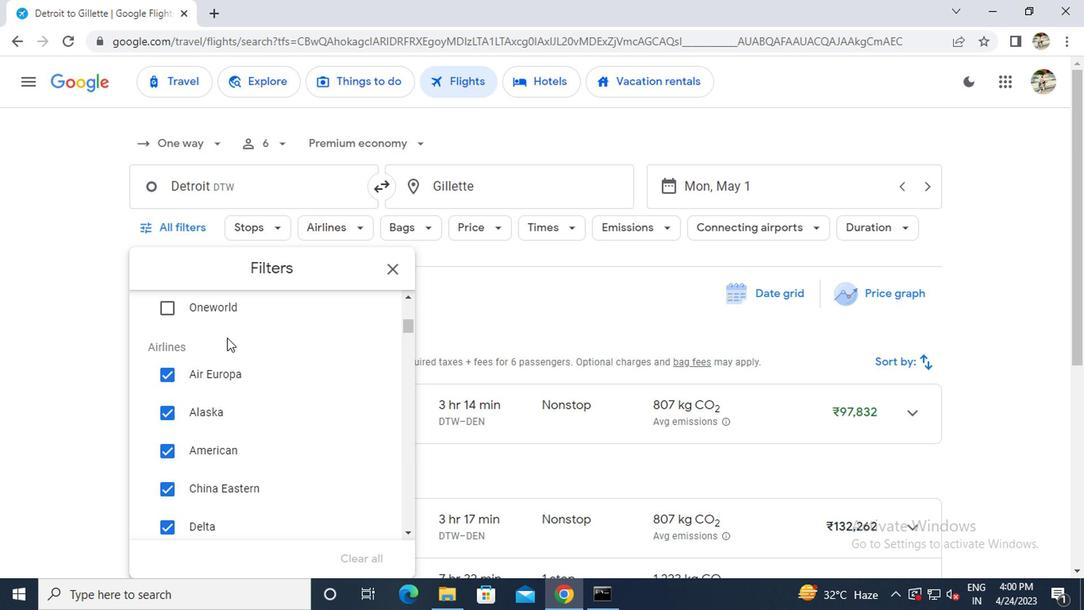 
Action: Mouse scrolled (224, 334) with delta (0, -1)
Screenshot: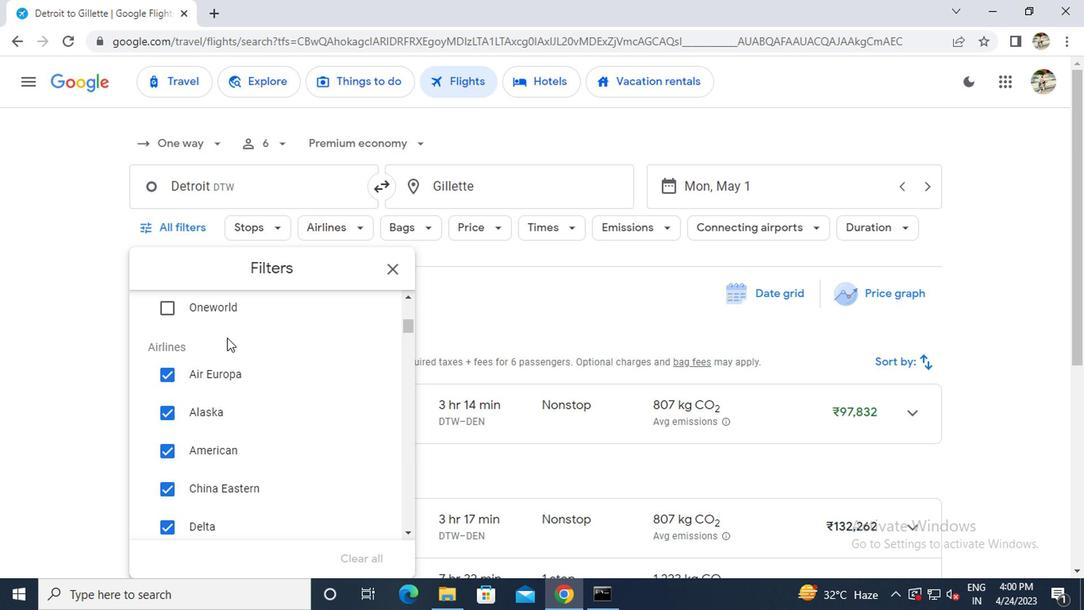 
Action: Mouse scrolled (224, 334) with delta (0, -1)
Screenshot: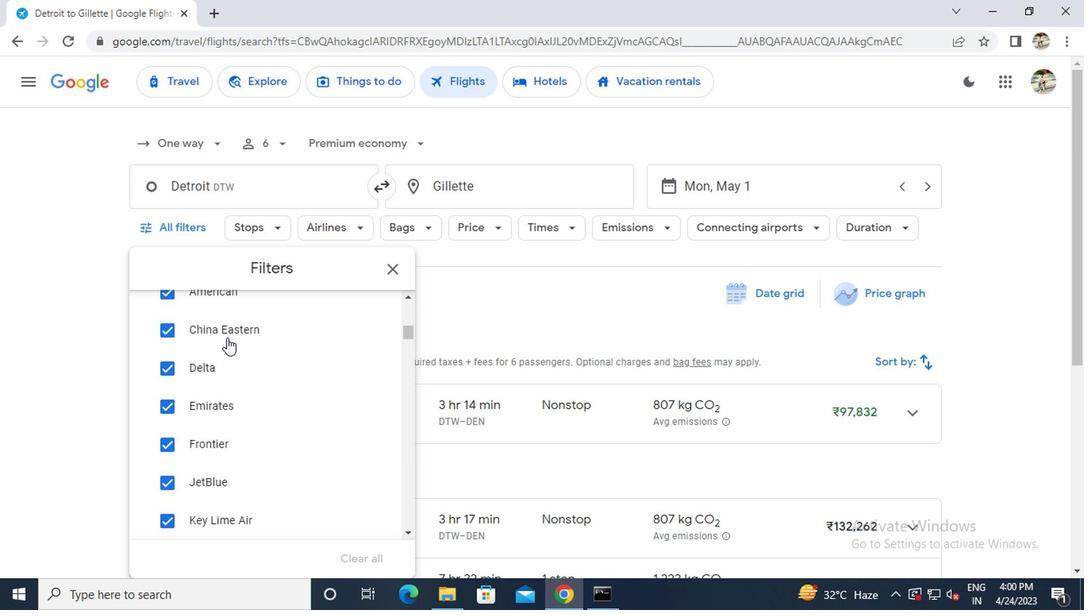 
Action: Mouse scrolled (224, 334) with delta (0, -1)
Screenshot: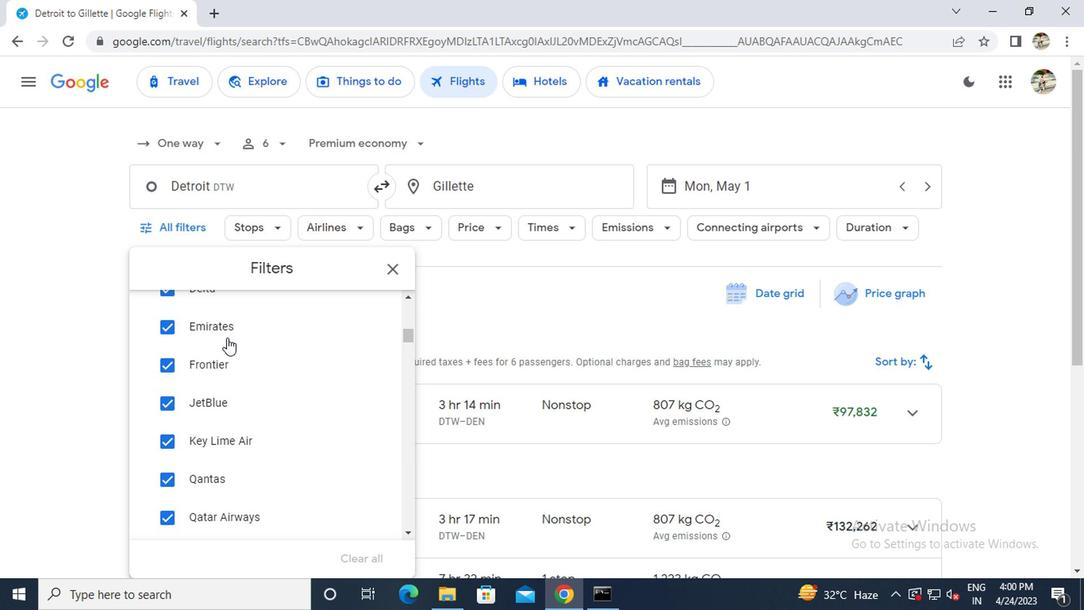 
Action: Mouse scrolled (224, 334) with delta (0, -1)
Screenshot: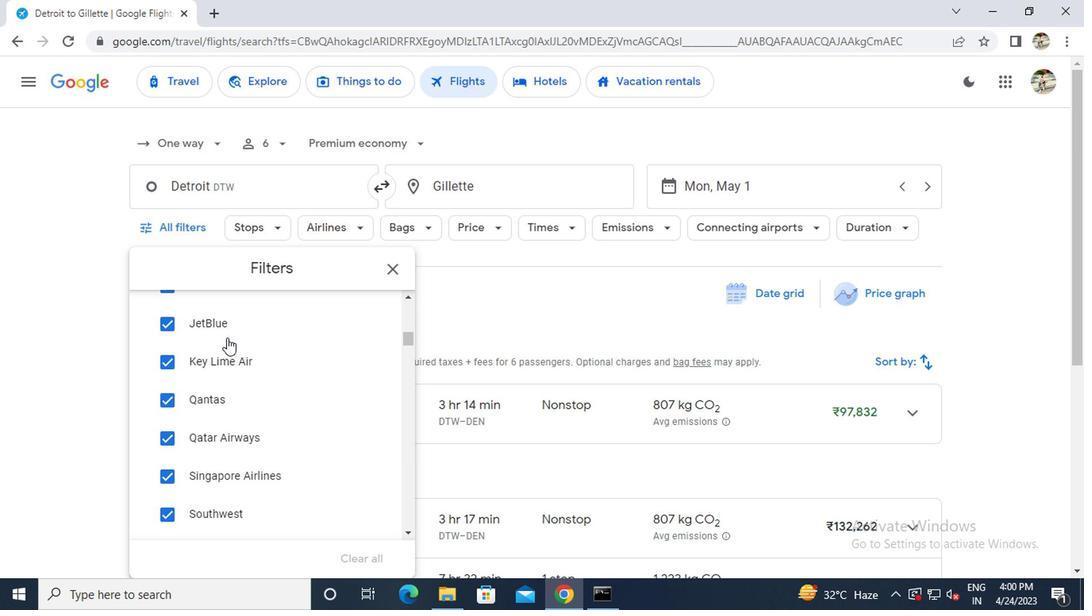 
Action: Mouse moved to (346, 402)
Screenshot: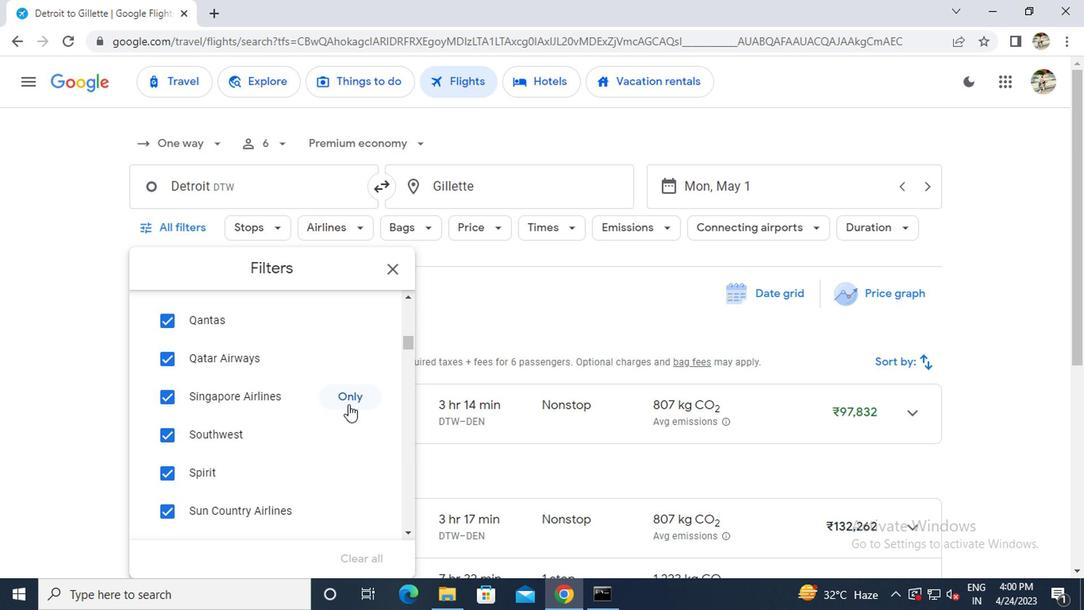 
Action: Mouse pressed left at (346, 402)
Screenshot: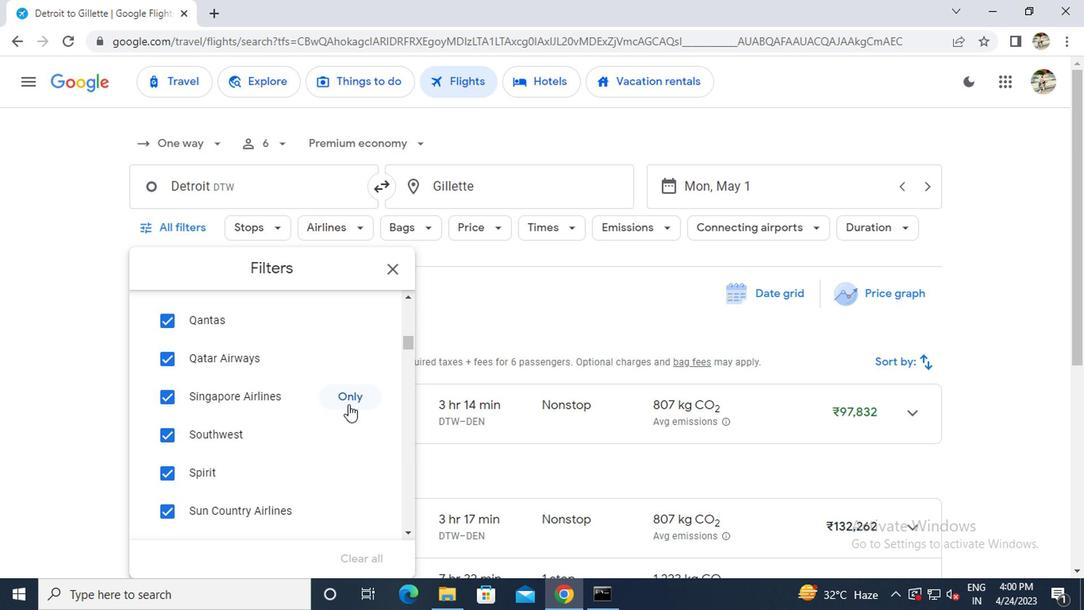 
Action: Mouse moved to (350, 398)
Screenshot: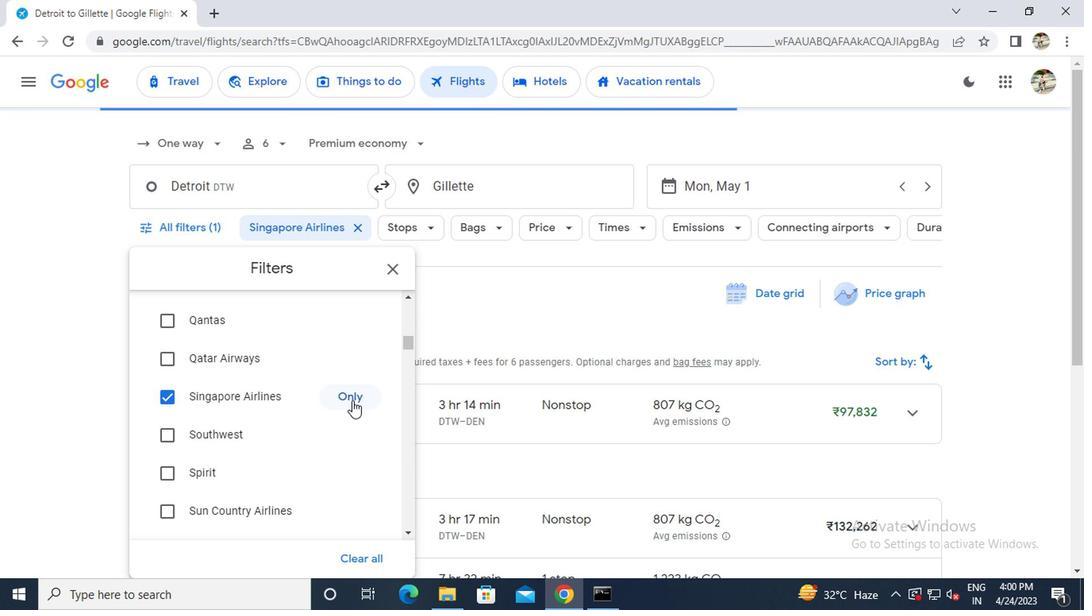 
Action: Mouse scrolled (350, 397) with delta (0, -1)
Screenshot: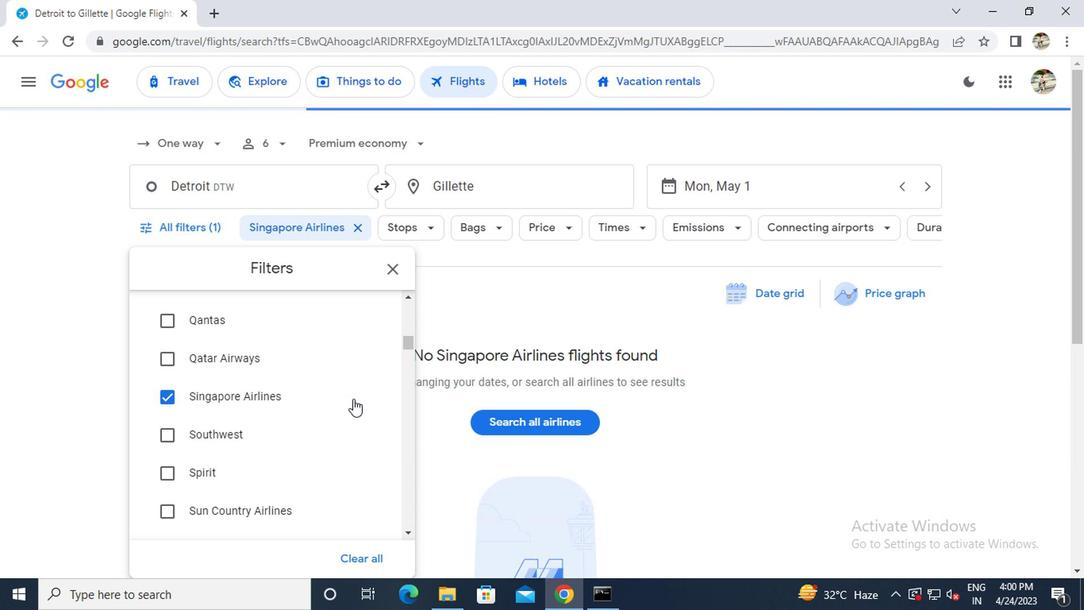 
Action: Mouse moved to (351, 397)
Screenshot: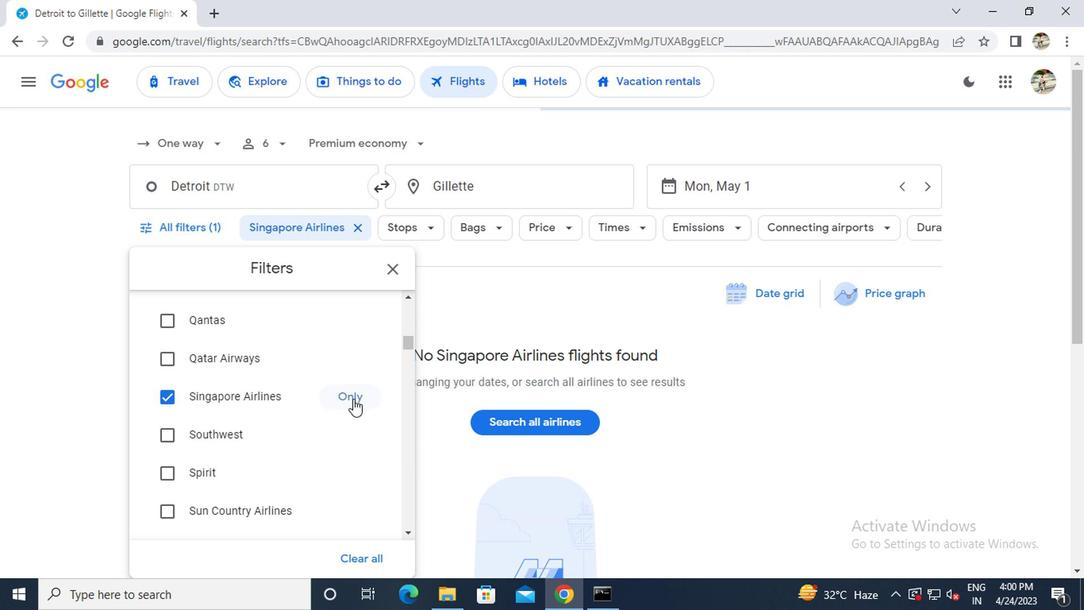 
Action: Mouse scrolled (351, 396) with delta (0, 0)
Screenshot: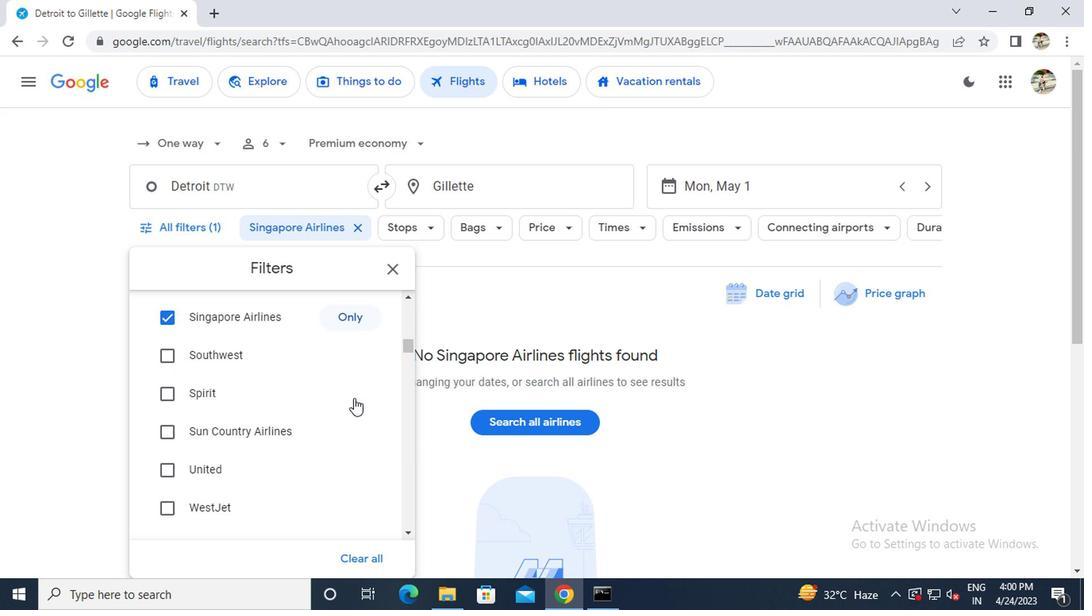 
Action: Mouse scrolled (351, 396) with delta (0, 0)
Screenshot: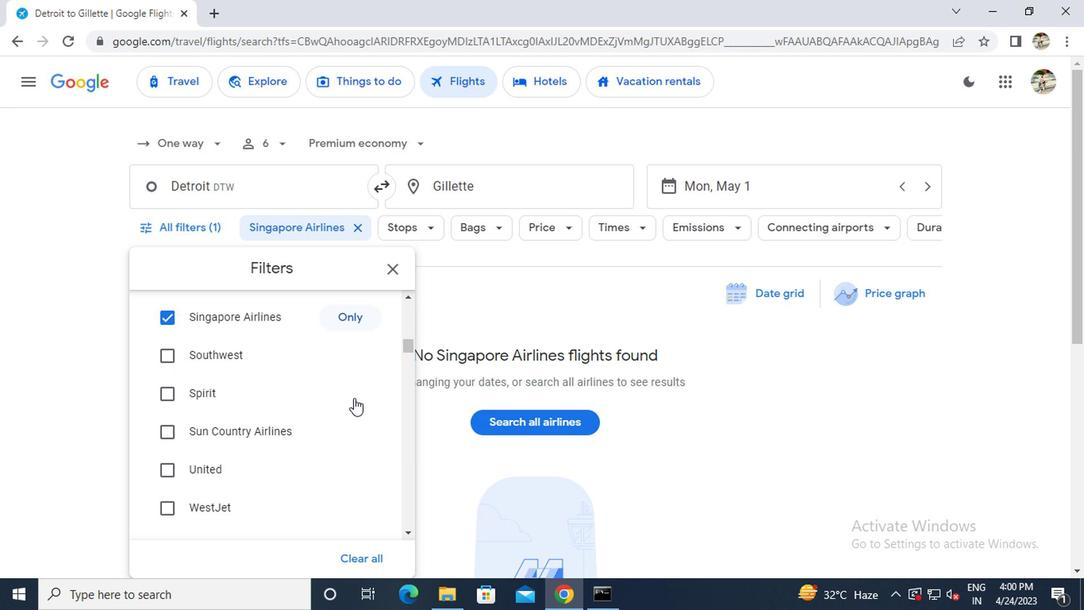 
Action: Mouse moved to (351, 398)
Screenshot: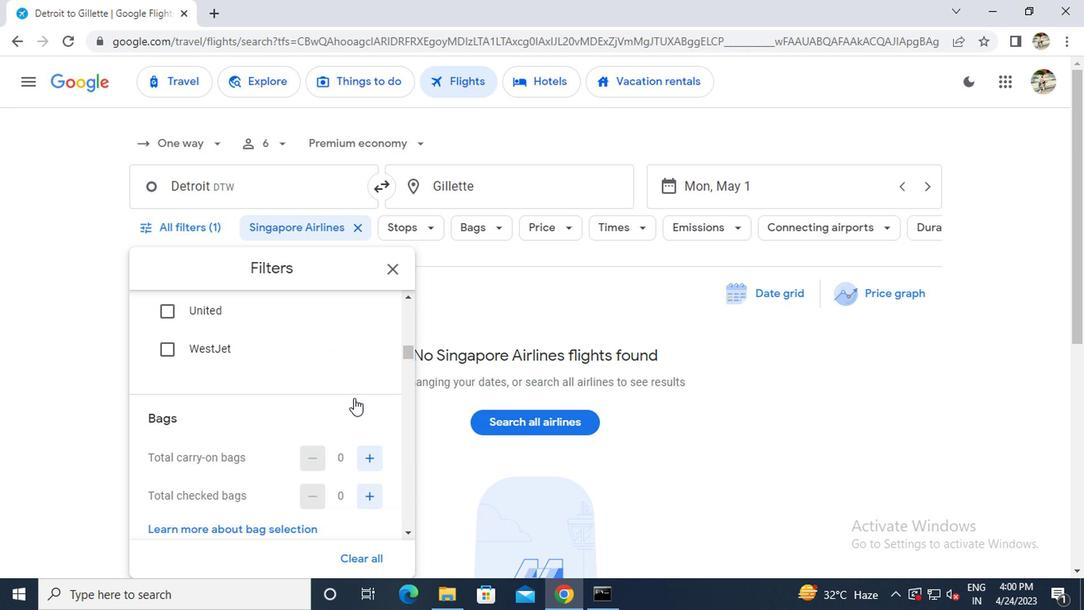 
Action: Mouse scrolled (351, 397) with delta (0, -1)
Screenshot: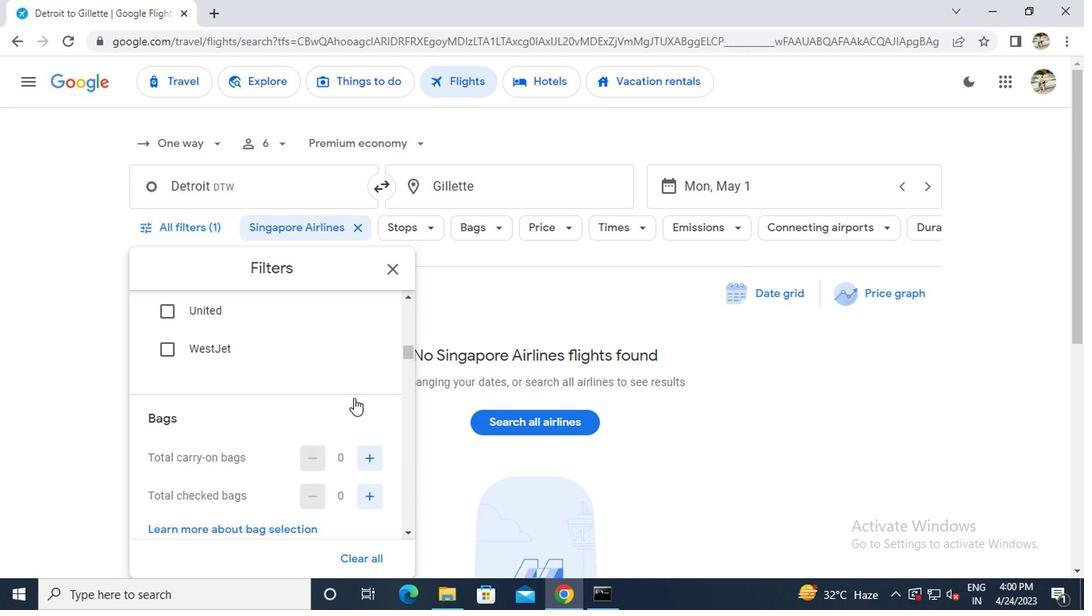 
Action: Mouse moved to (367, 379)
Screenshot: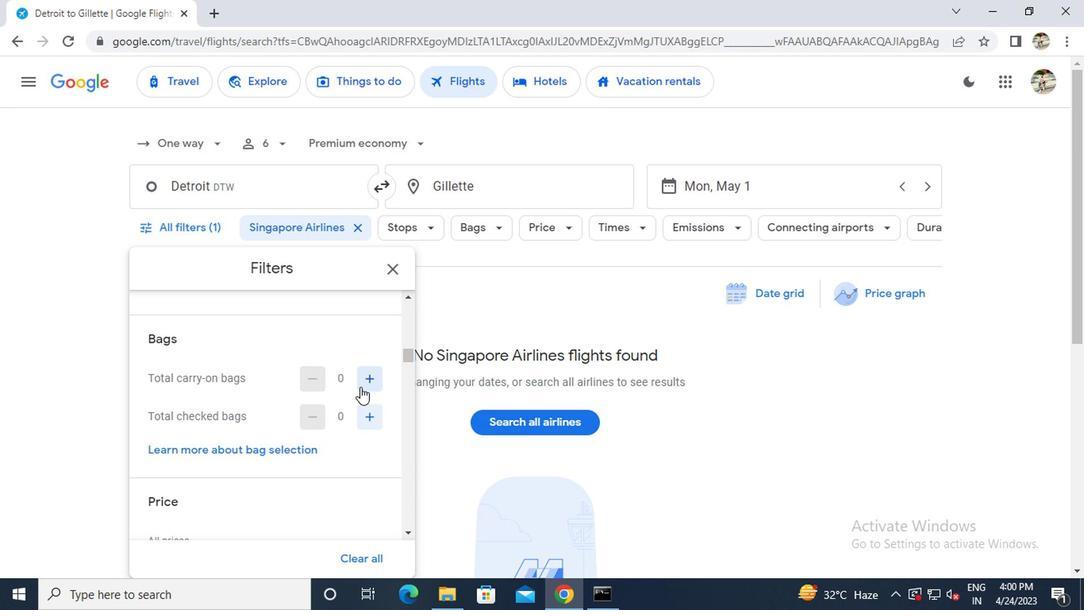 
Action: Mouse pressed left at (367, 379)
Screenshot: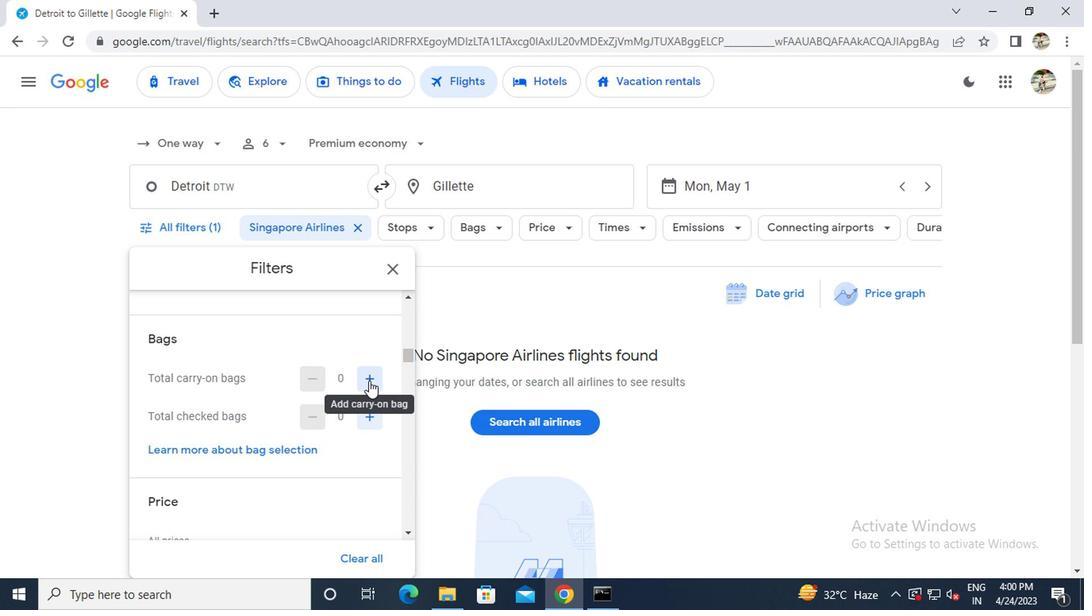 
Action: Mouse moved to (367, 378)
Screenshot: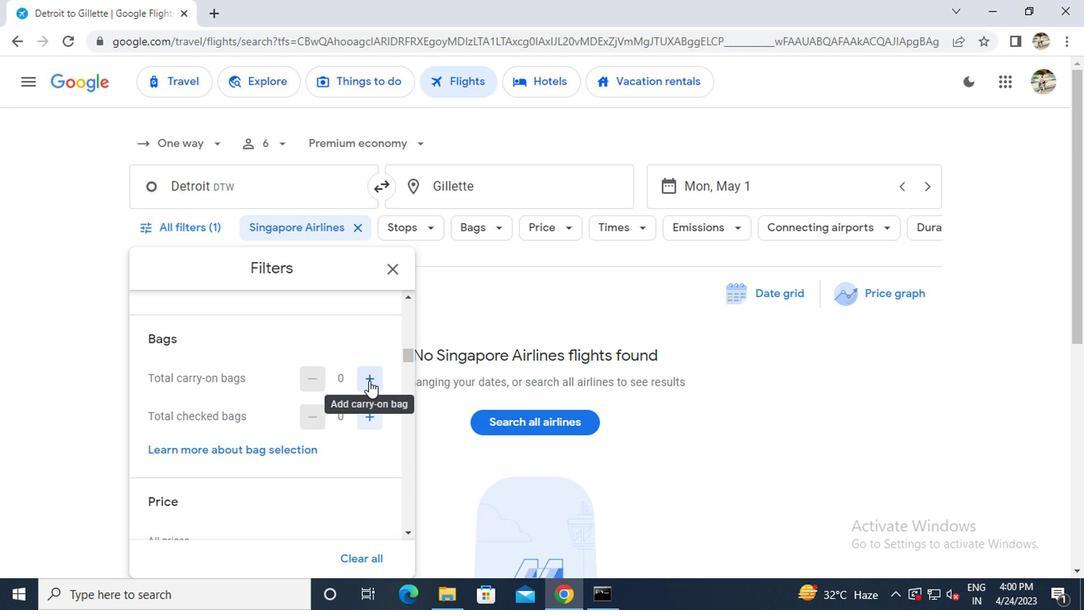 
Action: Mouse scrolled (367, 377) with delta (0, 0)
Screenshot: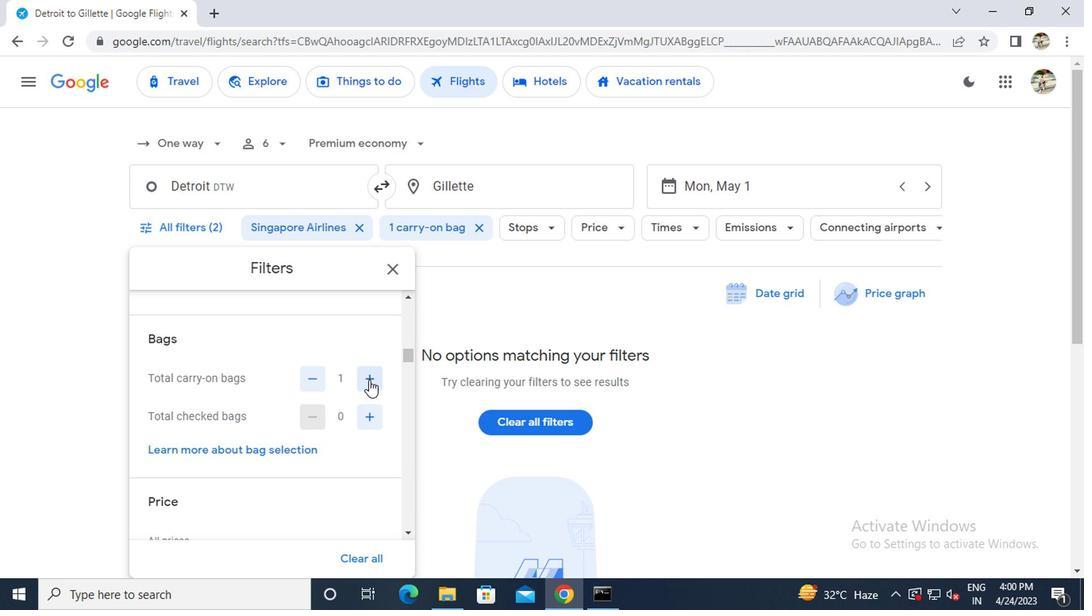 
Action: Mouse scrolled (367, 377) with delta (0, 0)
Screenshot: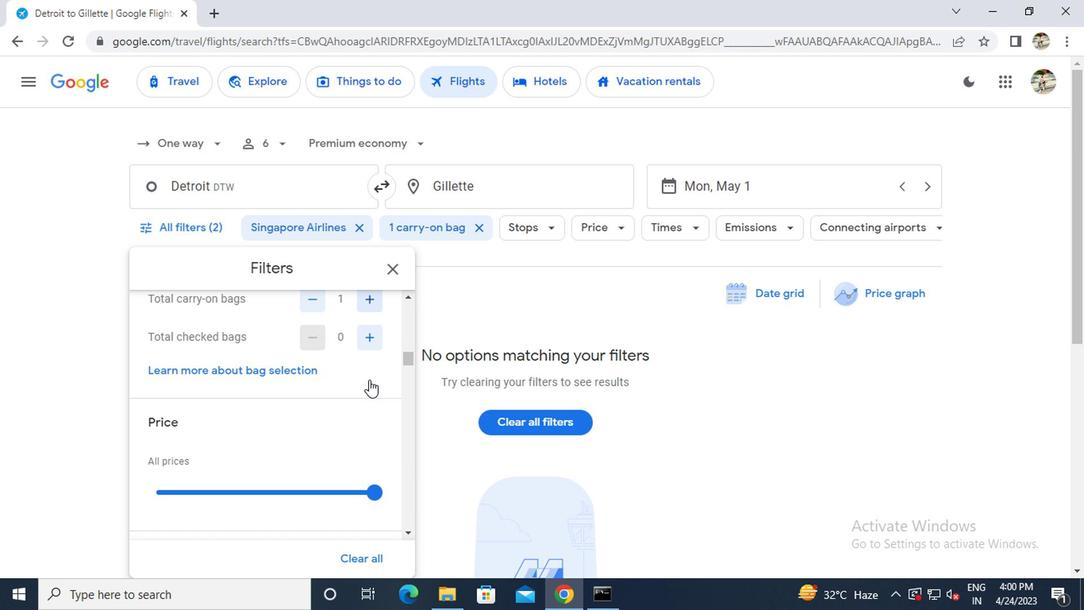 
Action: Mouse moved to (376, 405)
Screenshot: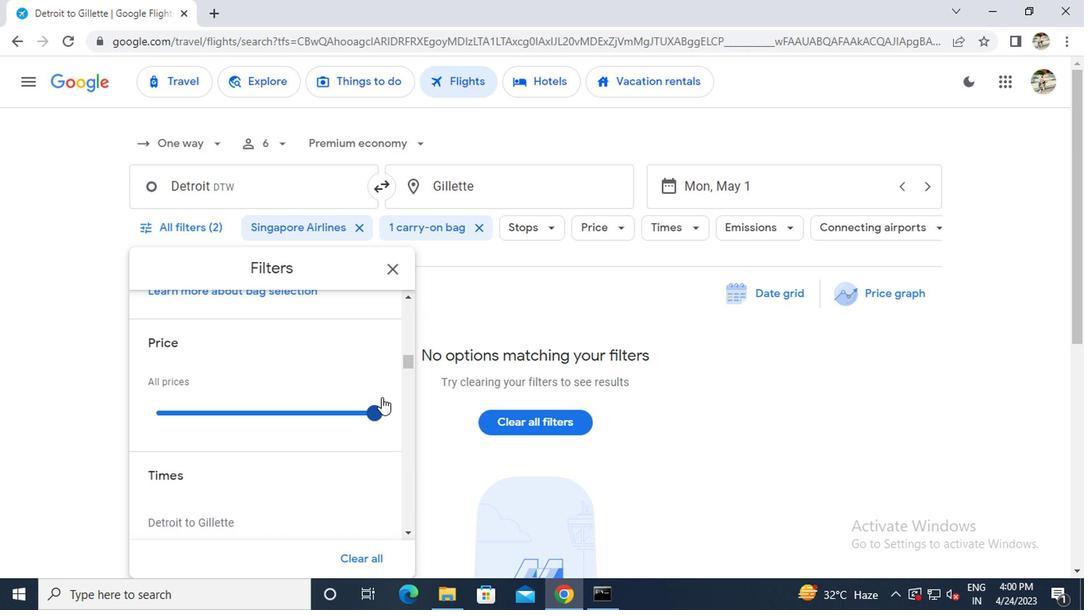 
Action: Mouse pressed left at (376, 405)
Screenshot: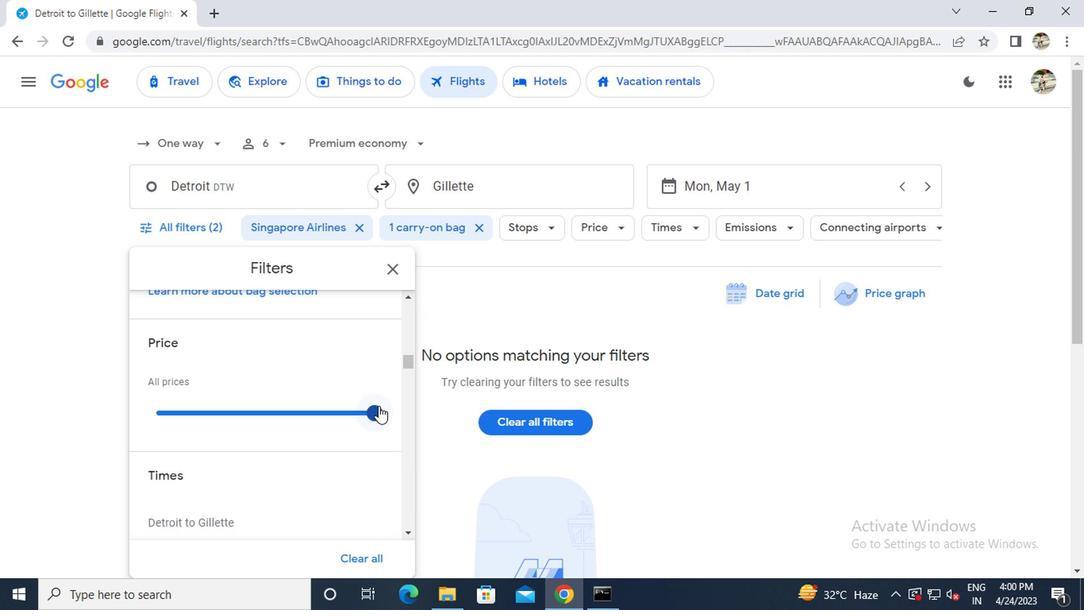
Action: Mouse moved to (210, 418)
Screenshot: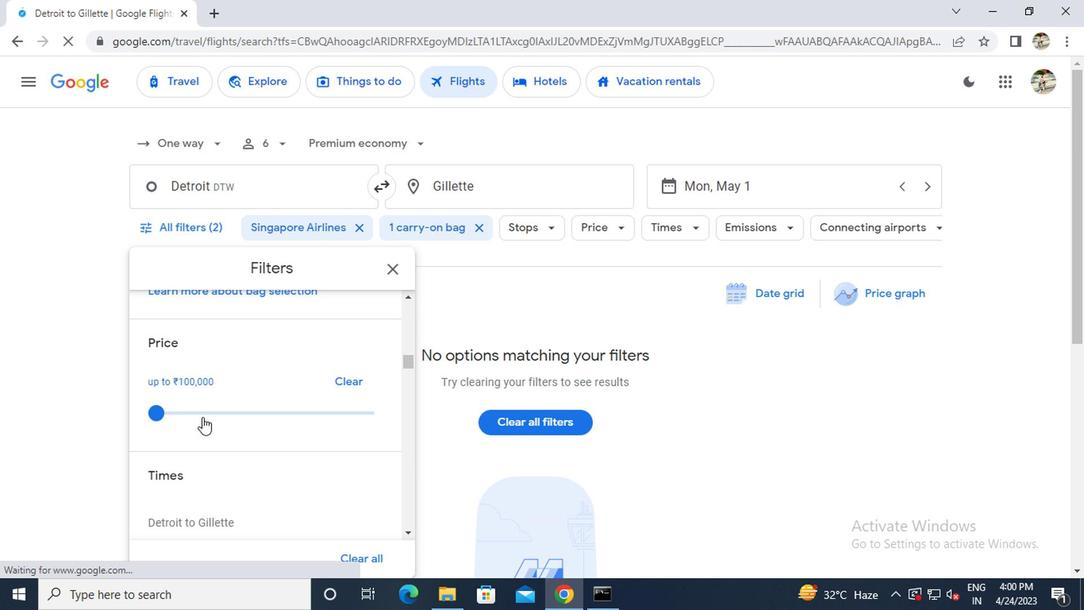 
Action: Mouse scrolled (210, 417) with delta (0, -1)
Screenshot: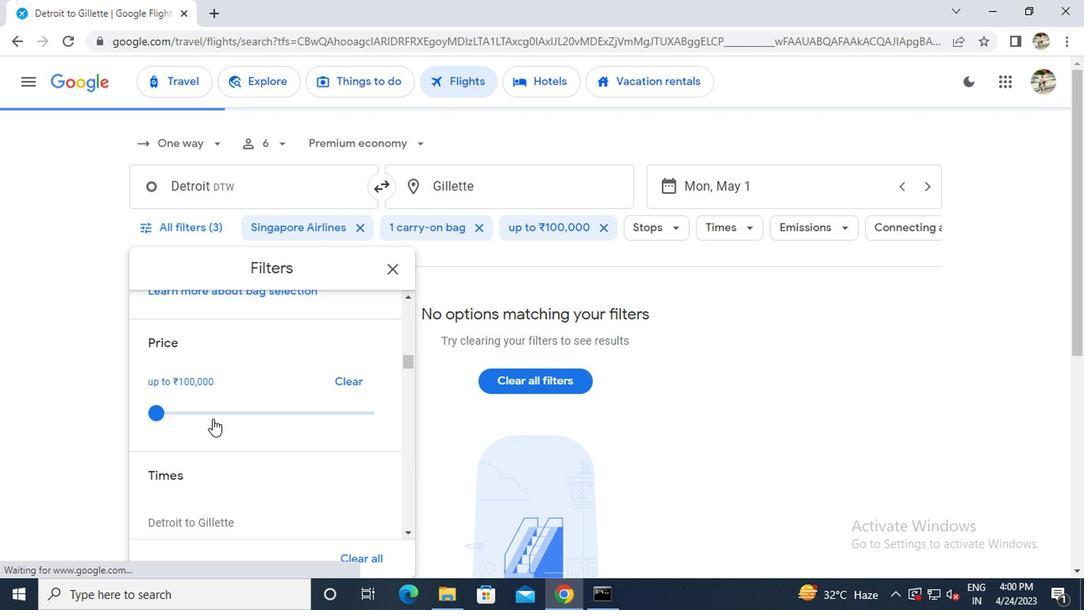
Action: Mouse moved to (210, 419)
Screenshot: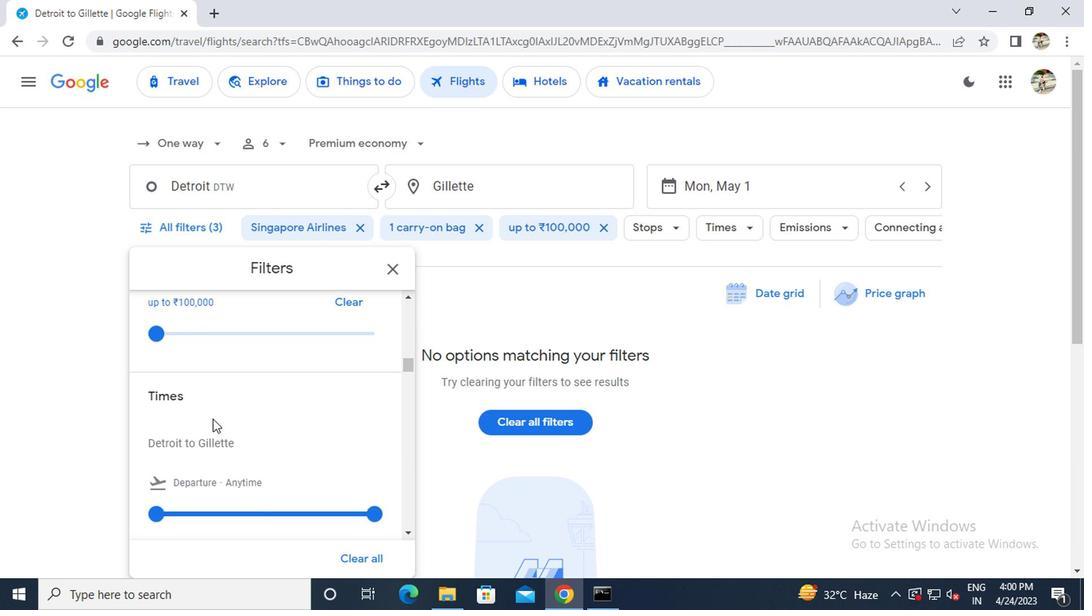 
Action: Mouse scrolled (210, 418) with delta (0, 0)
Screenshot: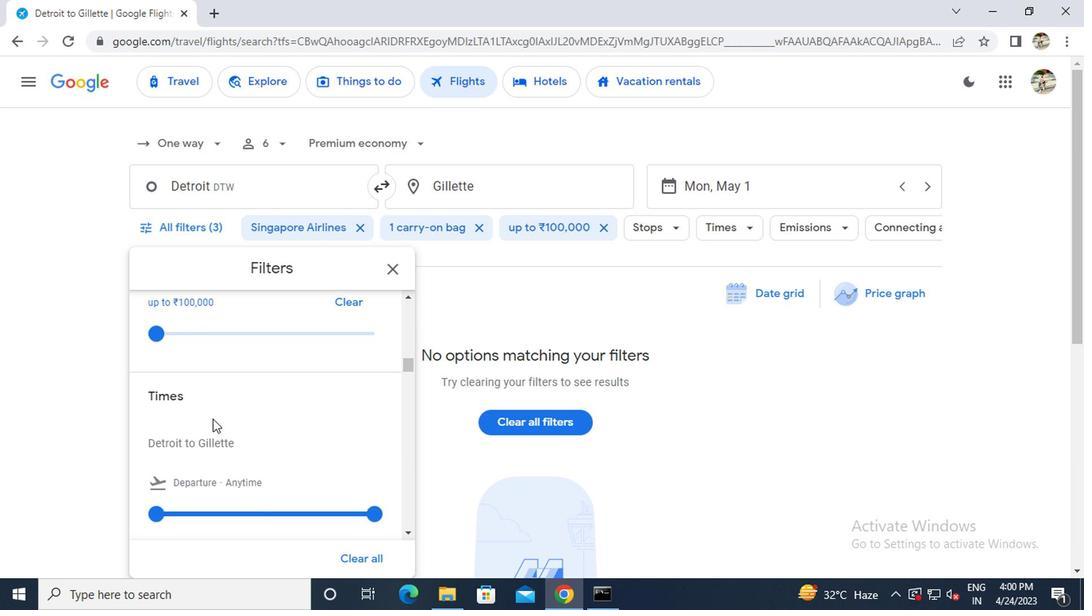 
Action: Mouse moved to (151, 429)
Screenshot: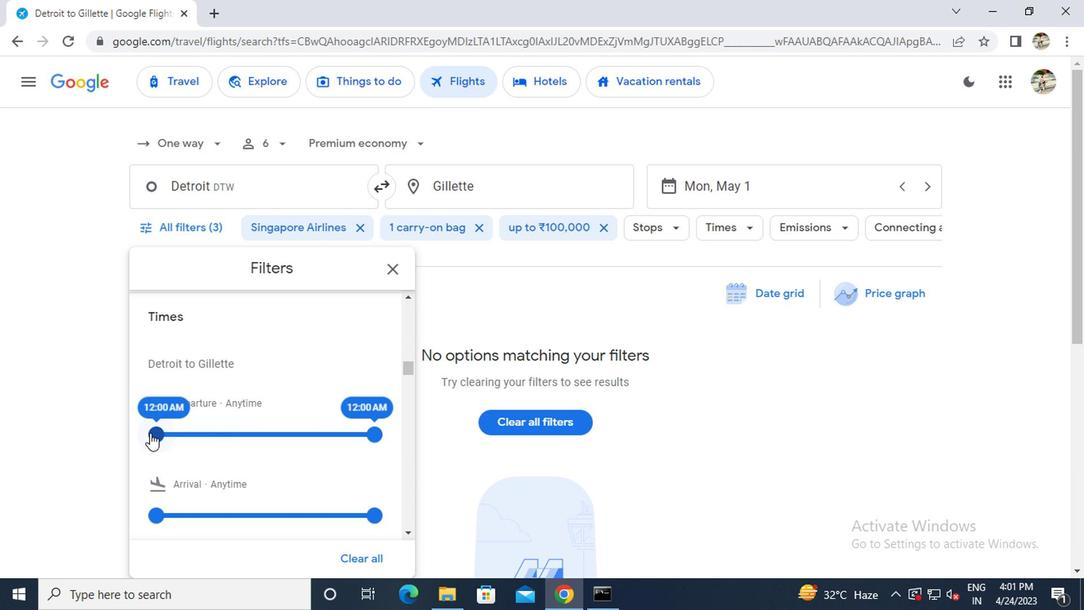 
Action: Mouse pressed left at (151, 429)
Screenshot: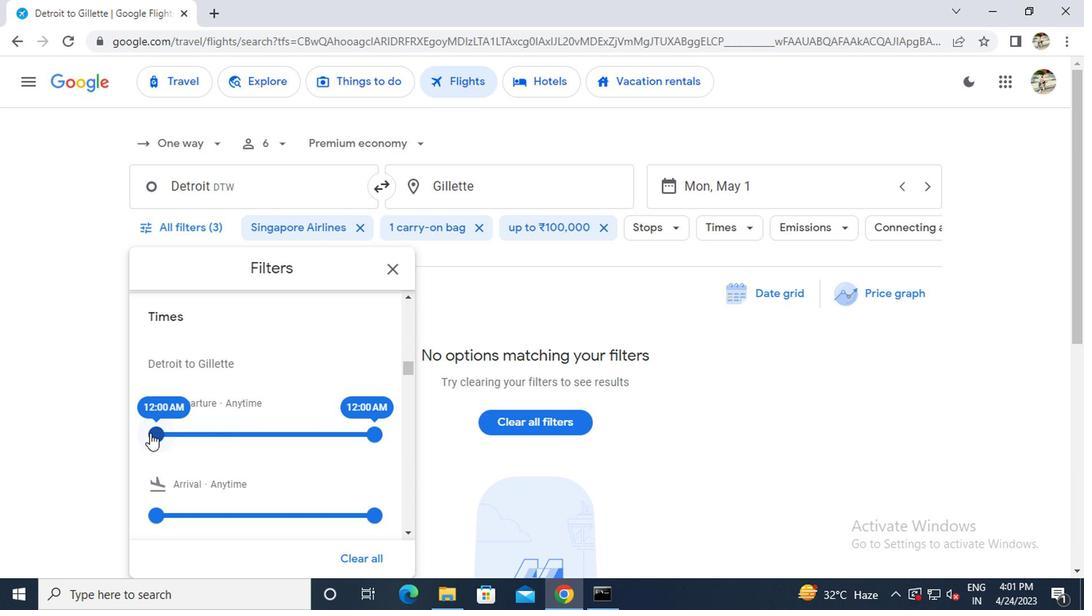 
Action: Mouse moved to (394, 265)
Screenshot: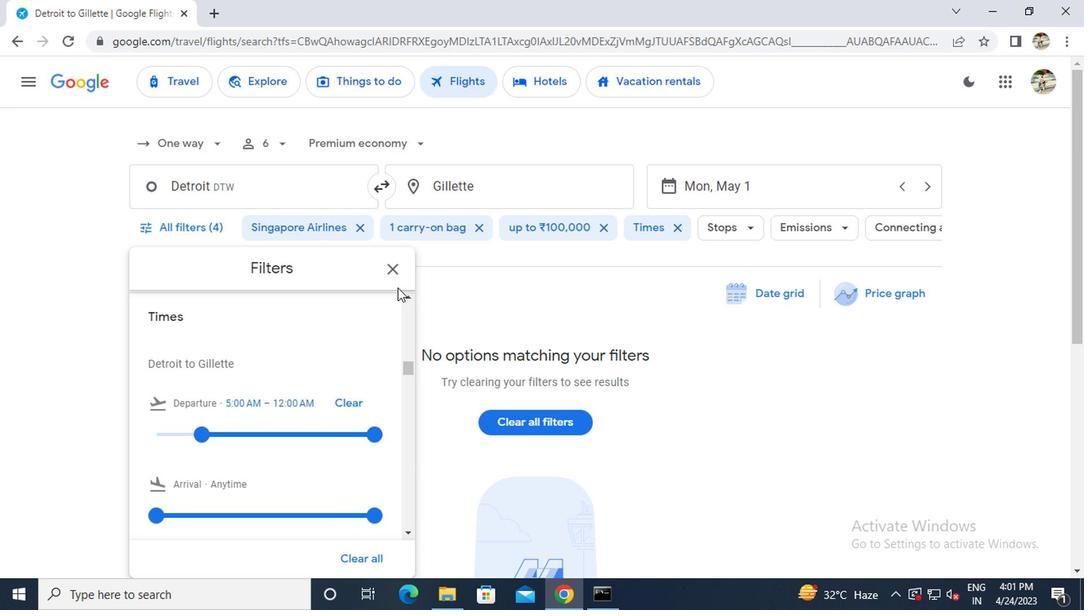 
Action: Mouse pressed left at (394, 265)
Screenshot: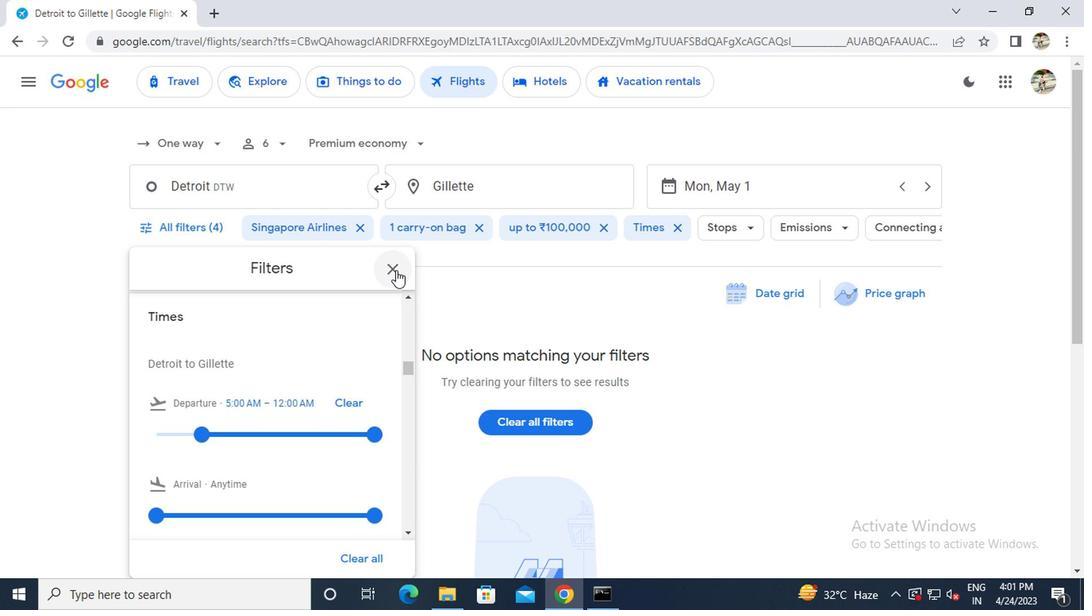
